 Task: Sort the pending tickets, order by Due date in ascending order.
Action: Mouse moved to (22, 336)
Screenshot: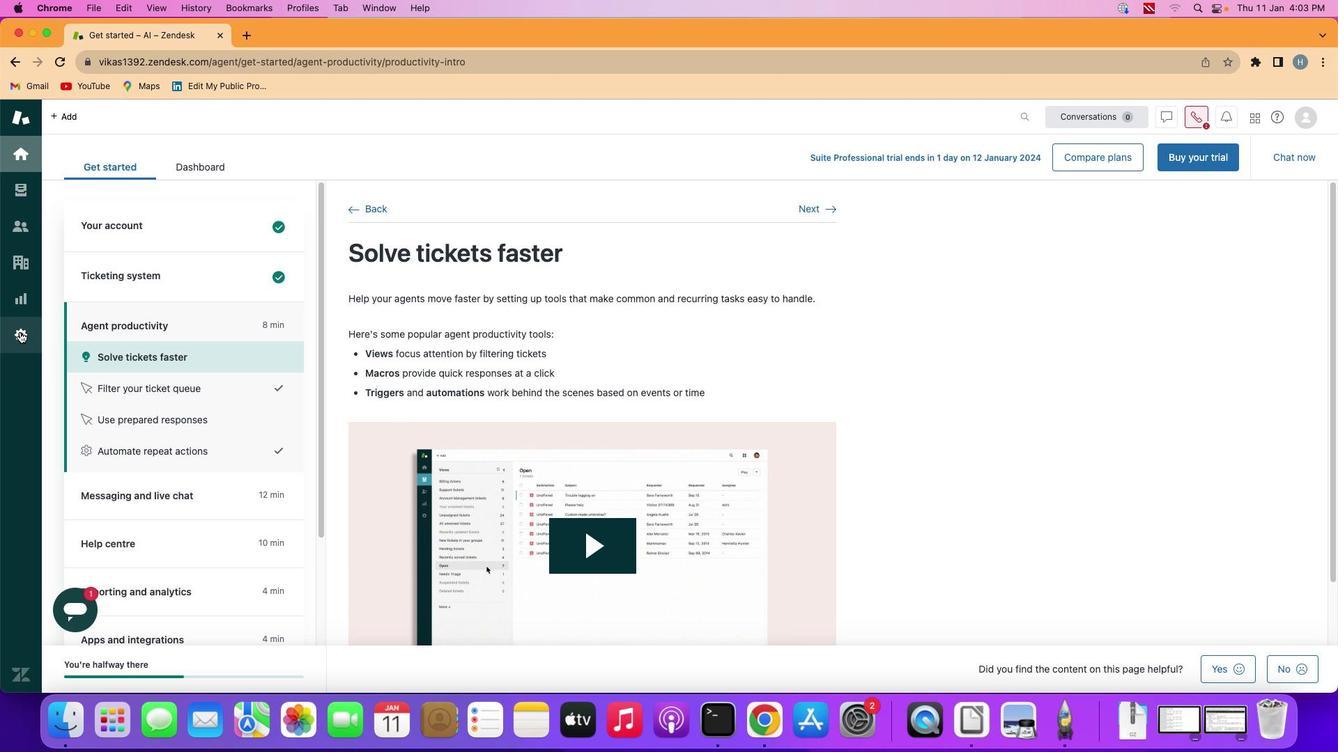 
Action: Mouse pressed left at (22, 336)
Screenshot: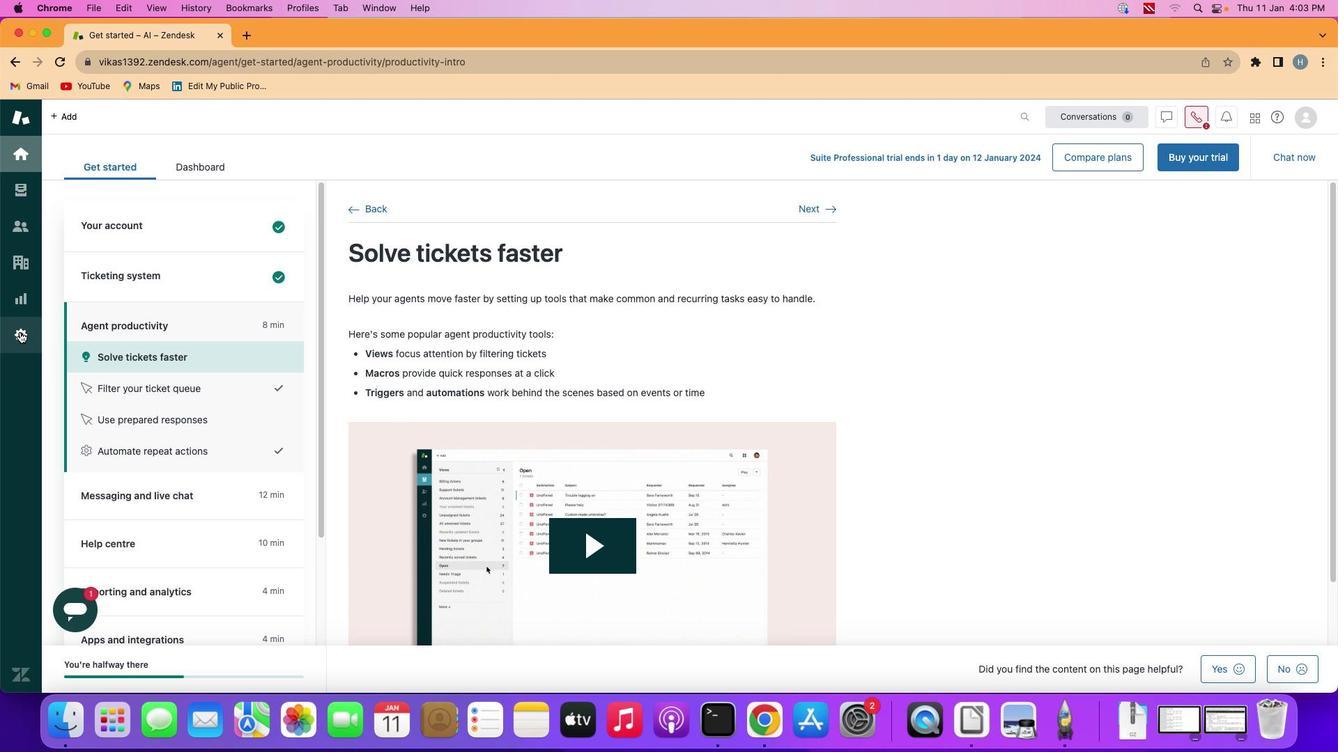 
Action: Mouse moved to (435, 477)
Screenshot: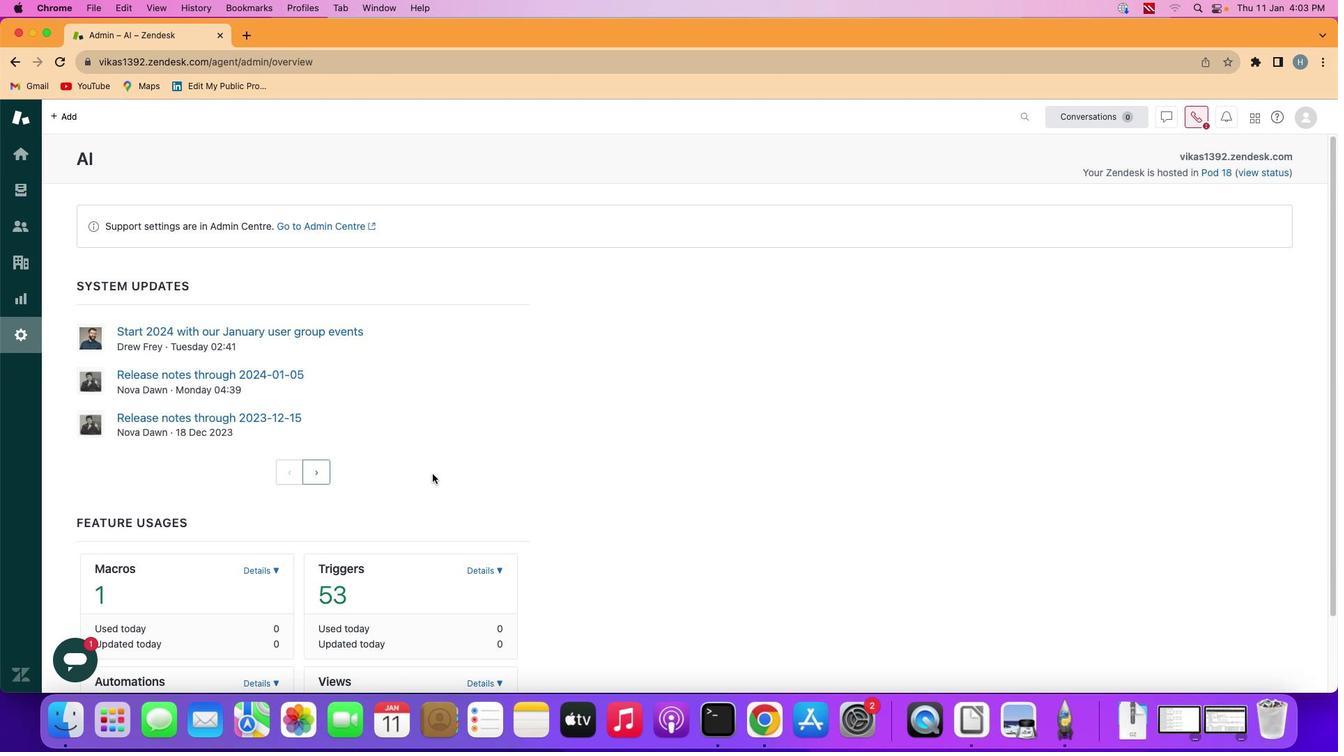 
Action: Mouse scrolled (435, 477) with delta (2, 2)
Screenshot: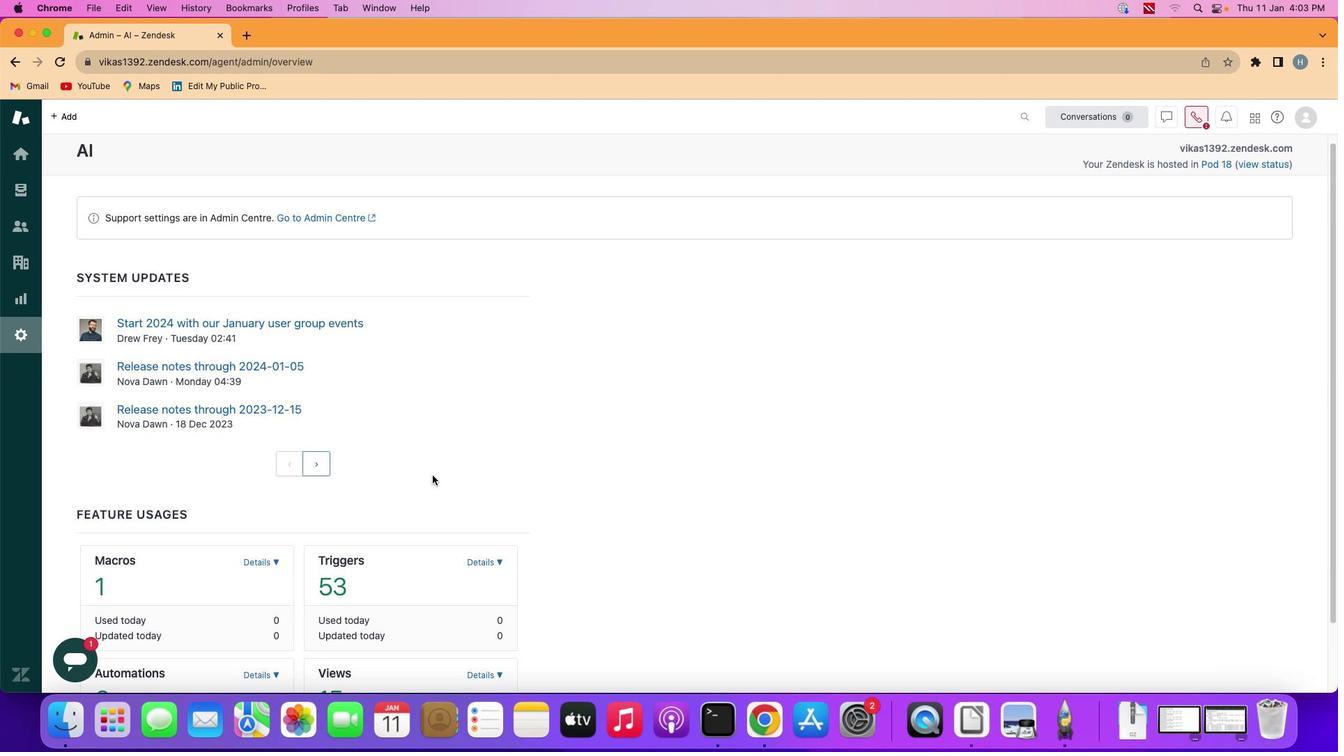 
Action: Mouse moved to (435, 478)
Screenshot: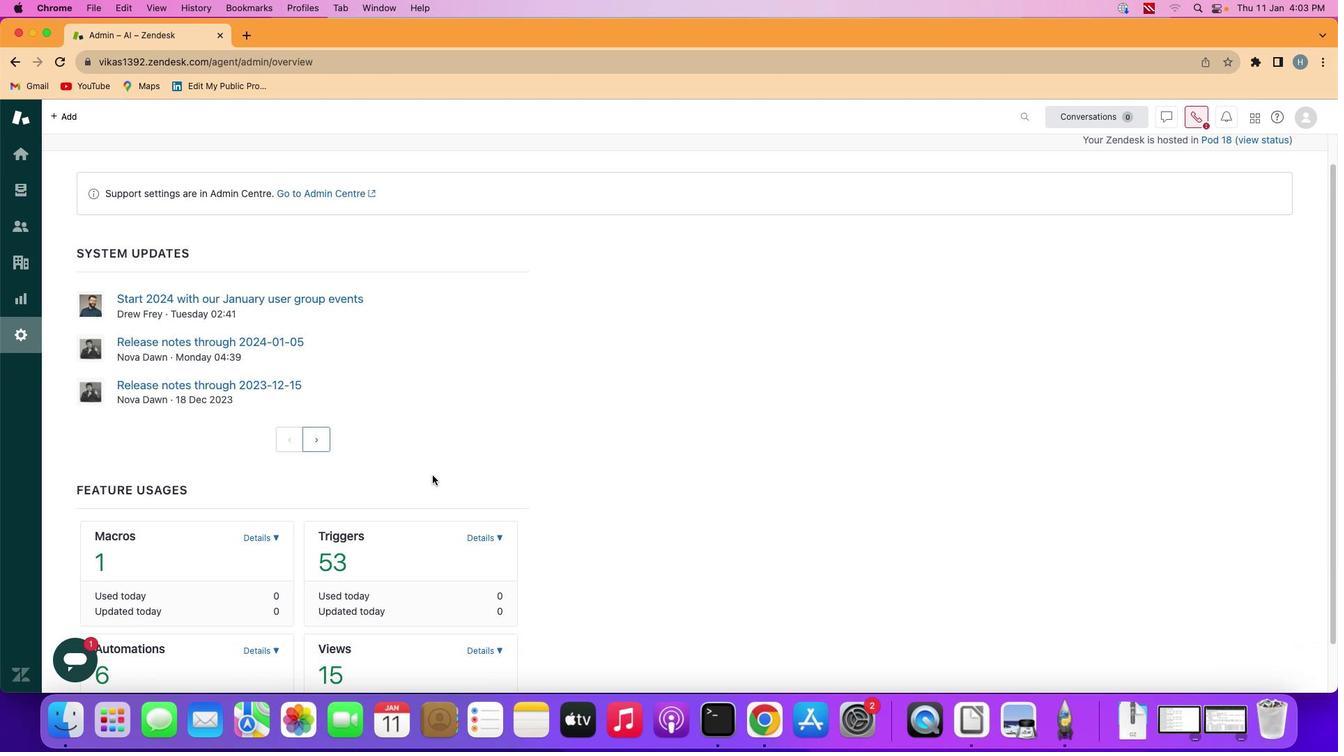 
Action: Mouse scrolled (435, 478) with delta (2, 2)
Screenshot: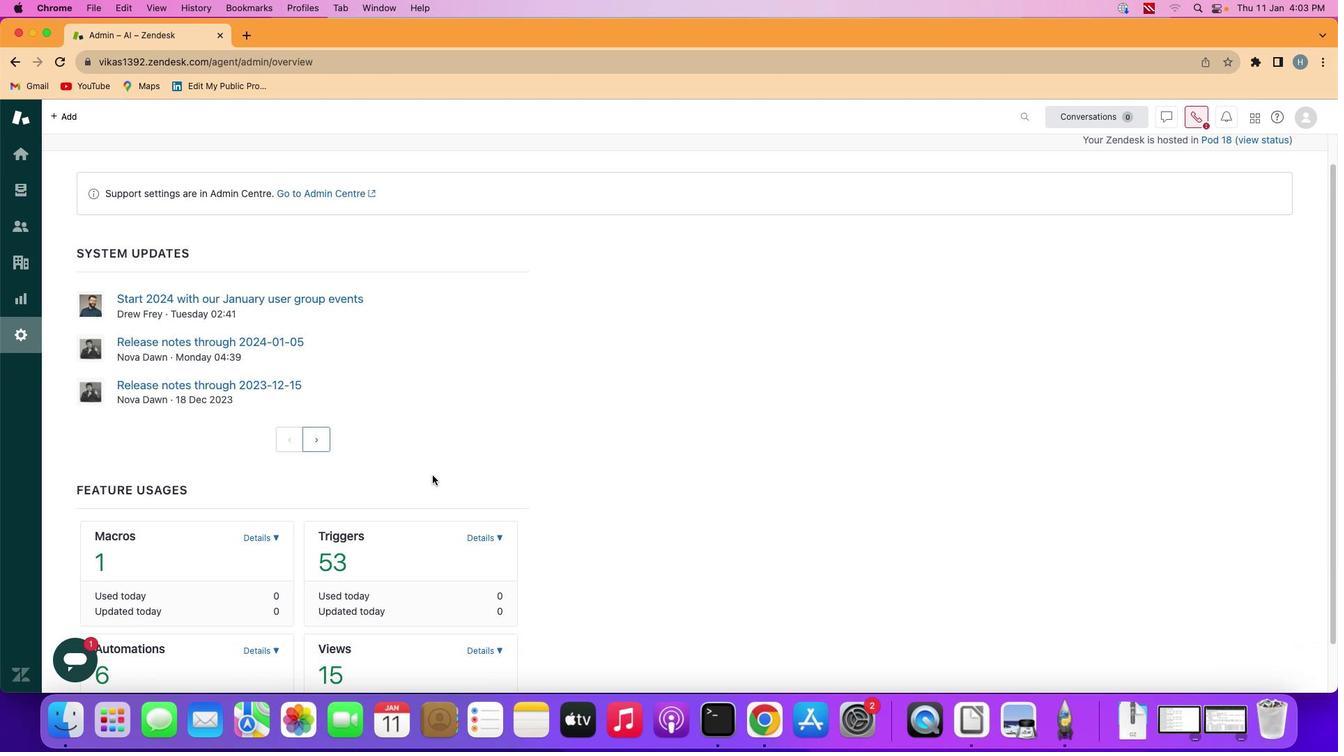 
Action: Mouse moved to (435, 478)
Screenshot: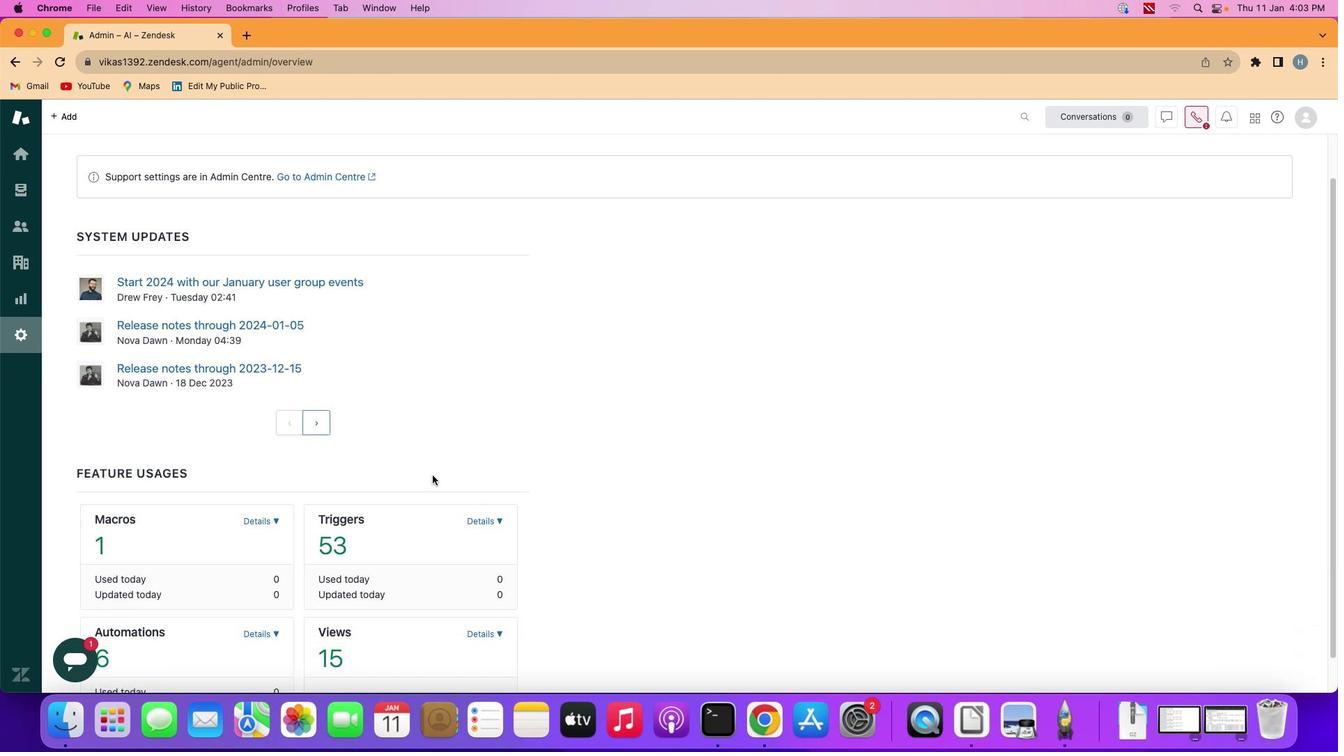 
Action: Mouse scrolled (435, 478) with delta (2, 2)
Screenshot: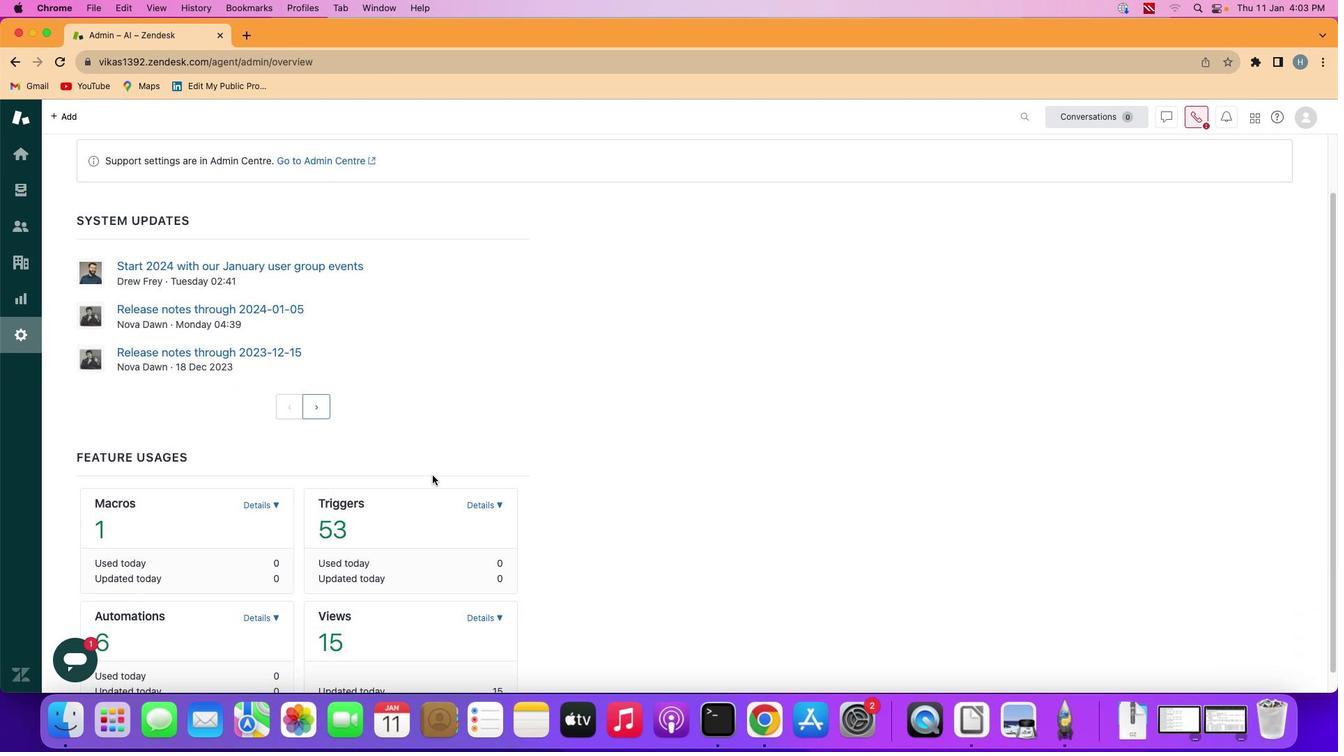 
Action: Mouse scrolled (435, 478) with delta (2, 0)
Screenshot: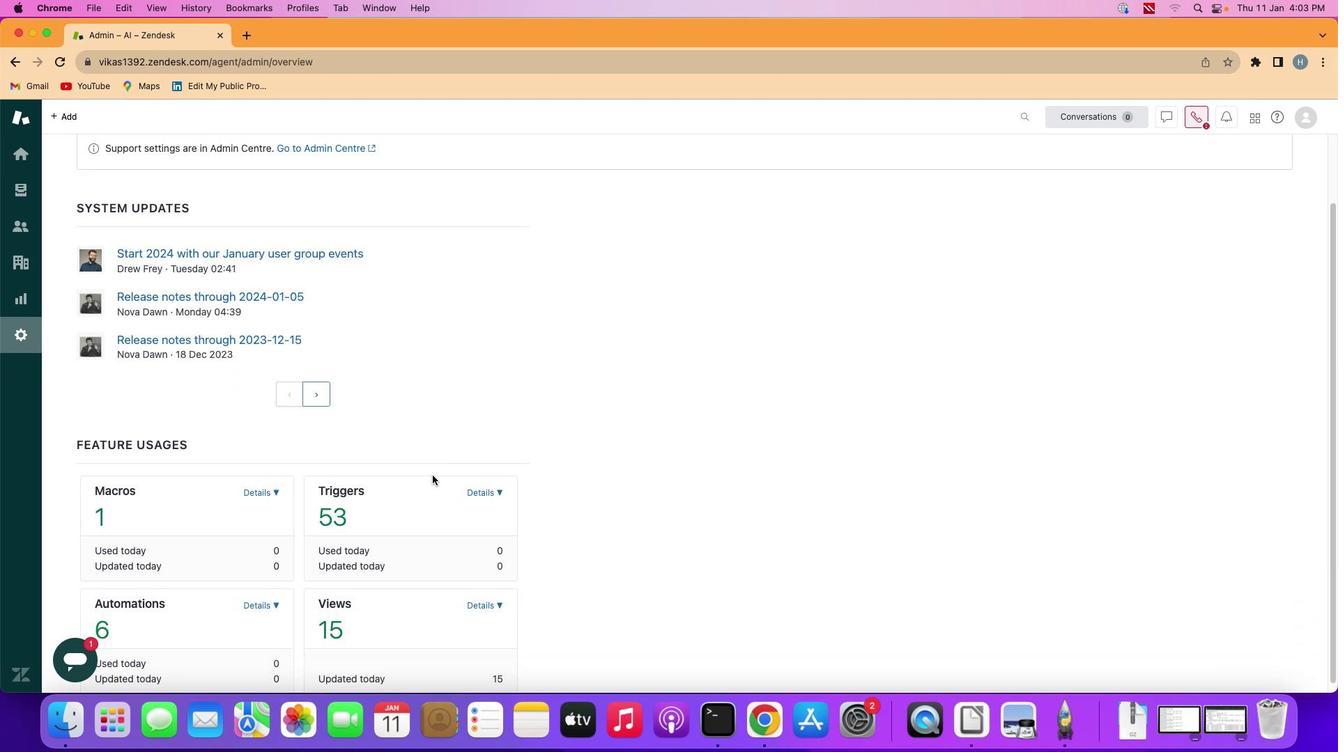 
Action: Mouse scrolled (435, 478) with delta (2, 0)
Screenshot: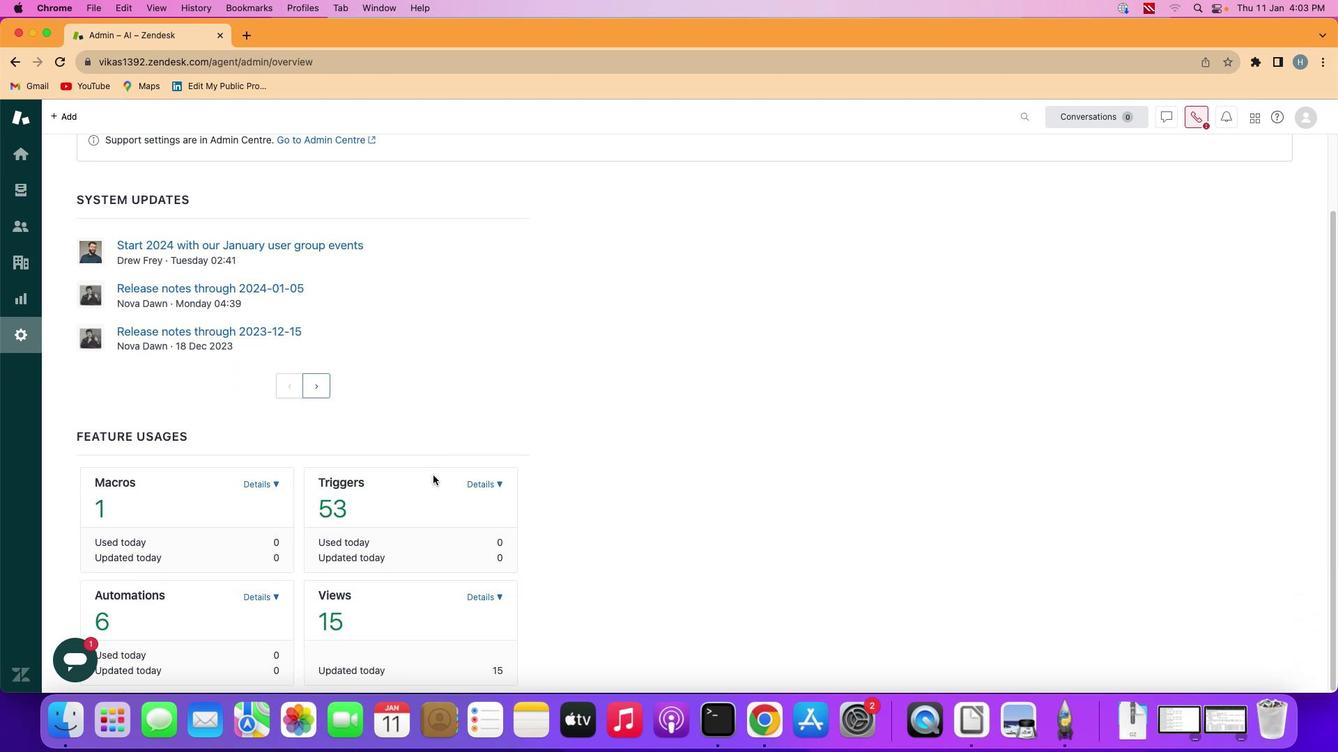 
Action: Mouse scrolled (435, 478) with delta (2, 0)
Screenshot: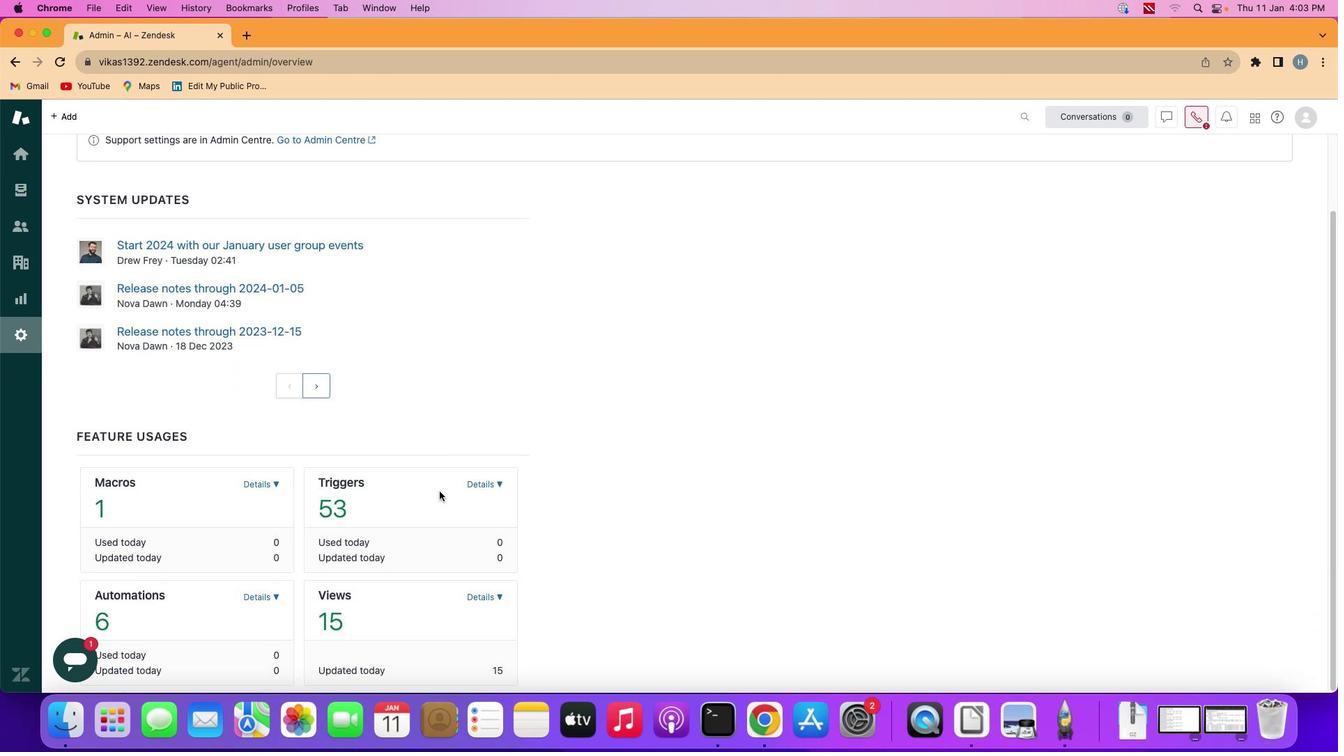 
Action: Mouse moved to (435, 478)
Screenshot: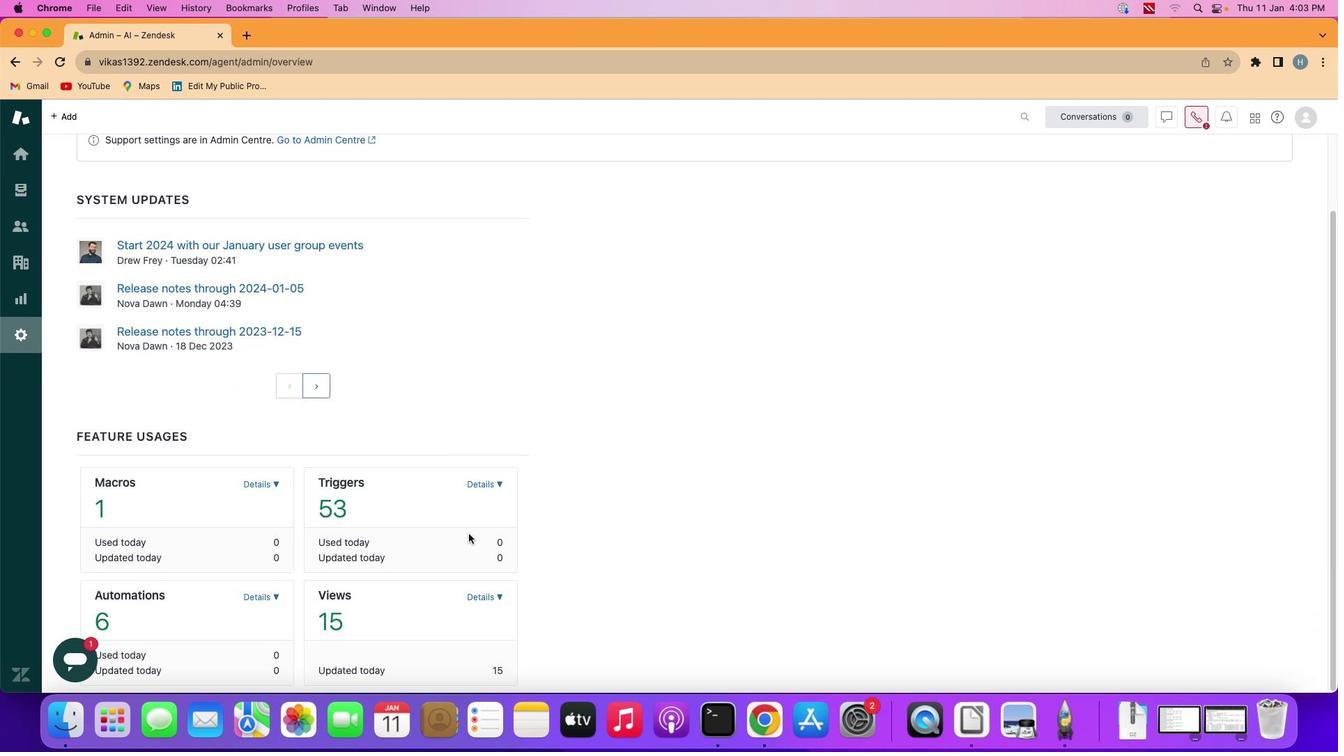 
Action: Mouse scrolled (435, 478) with delta (2, 0)
Screenshot: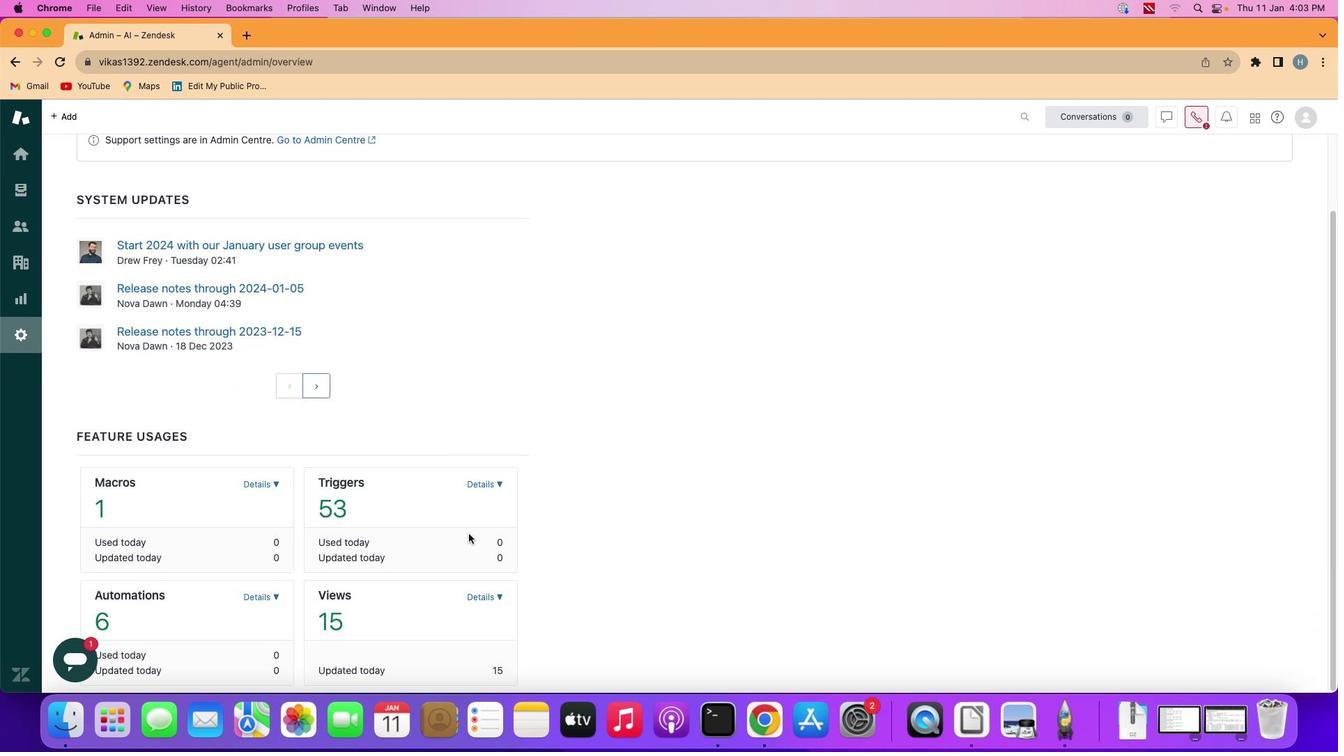 
Action: Mouse moved to (490, 596)
Screenshot: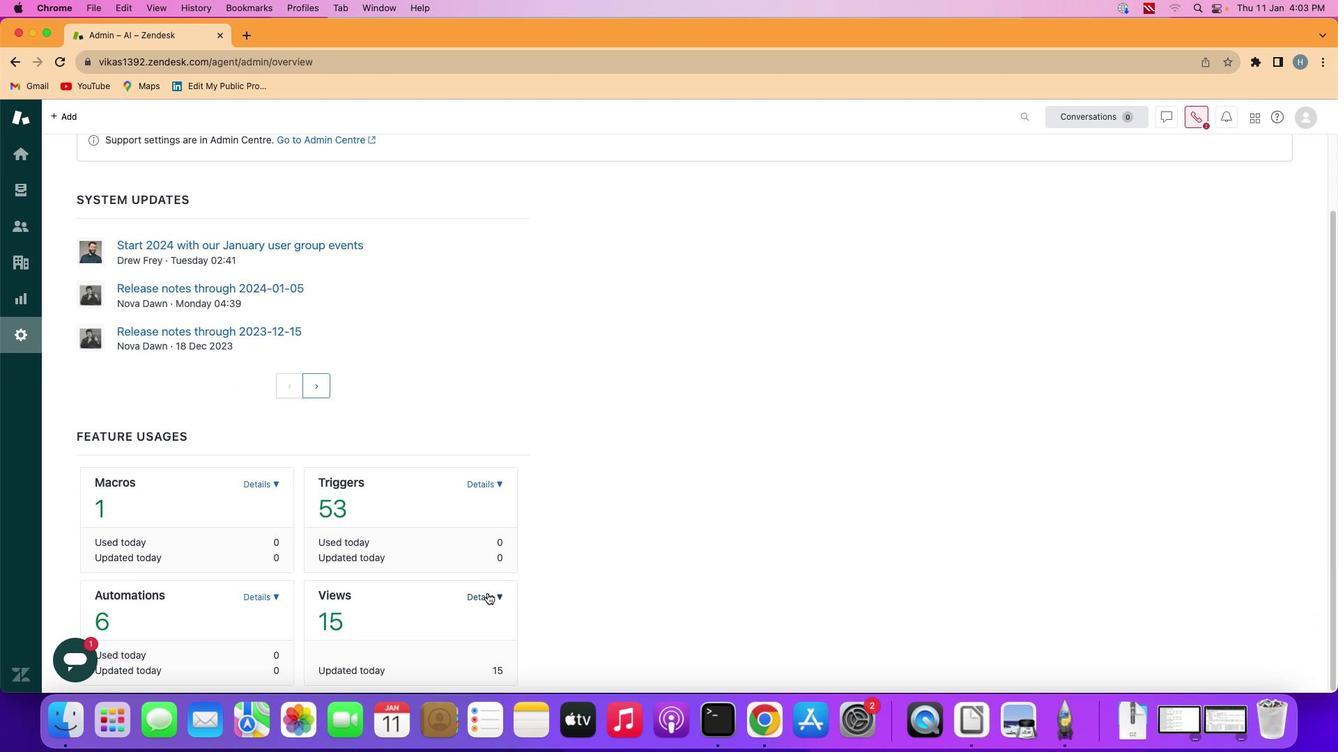 
Action: Mouse pressed left at (490, 596)
Screenshot: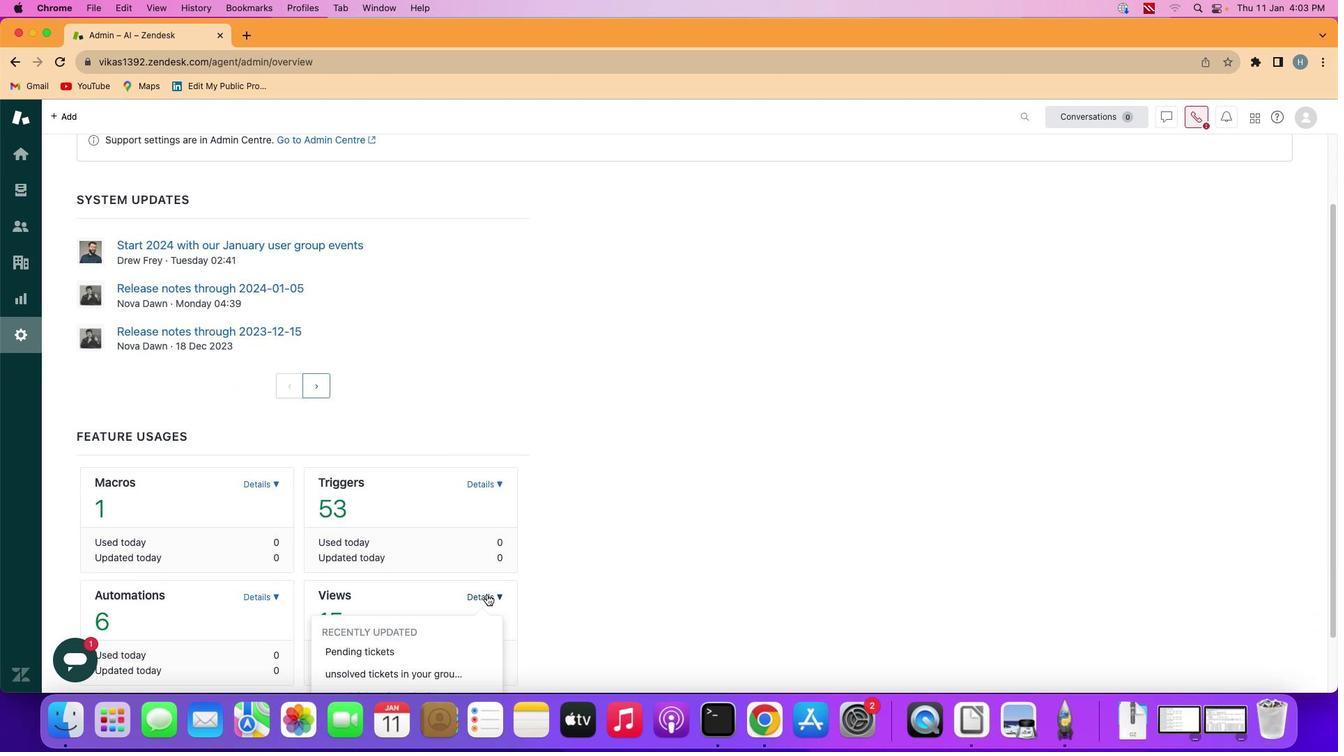 
Action: Mouse moved to (382, 655)
Screenshot: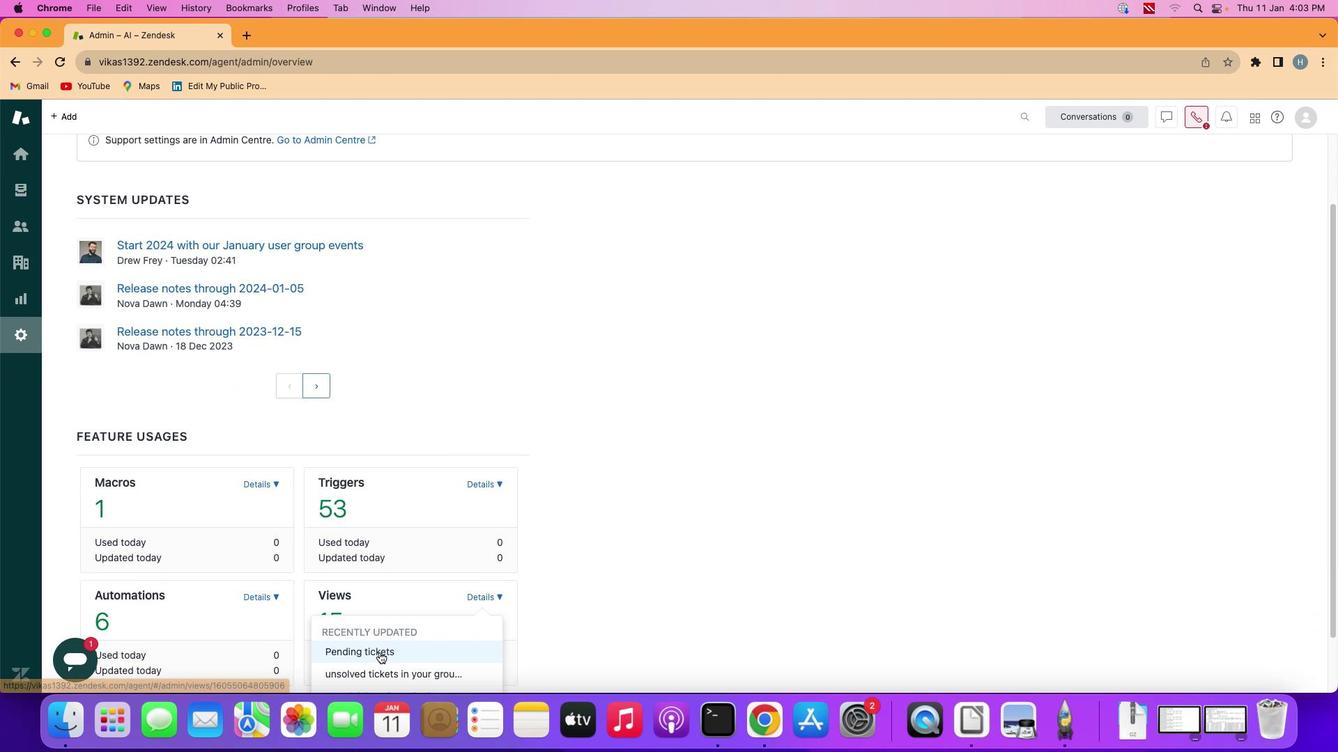 
Action: Mouse pressed left at (382, 655)
Screenshot: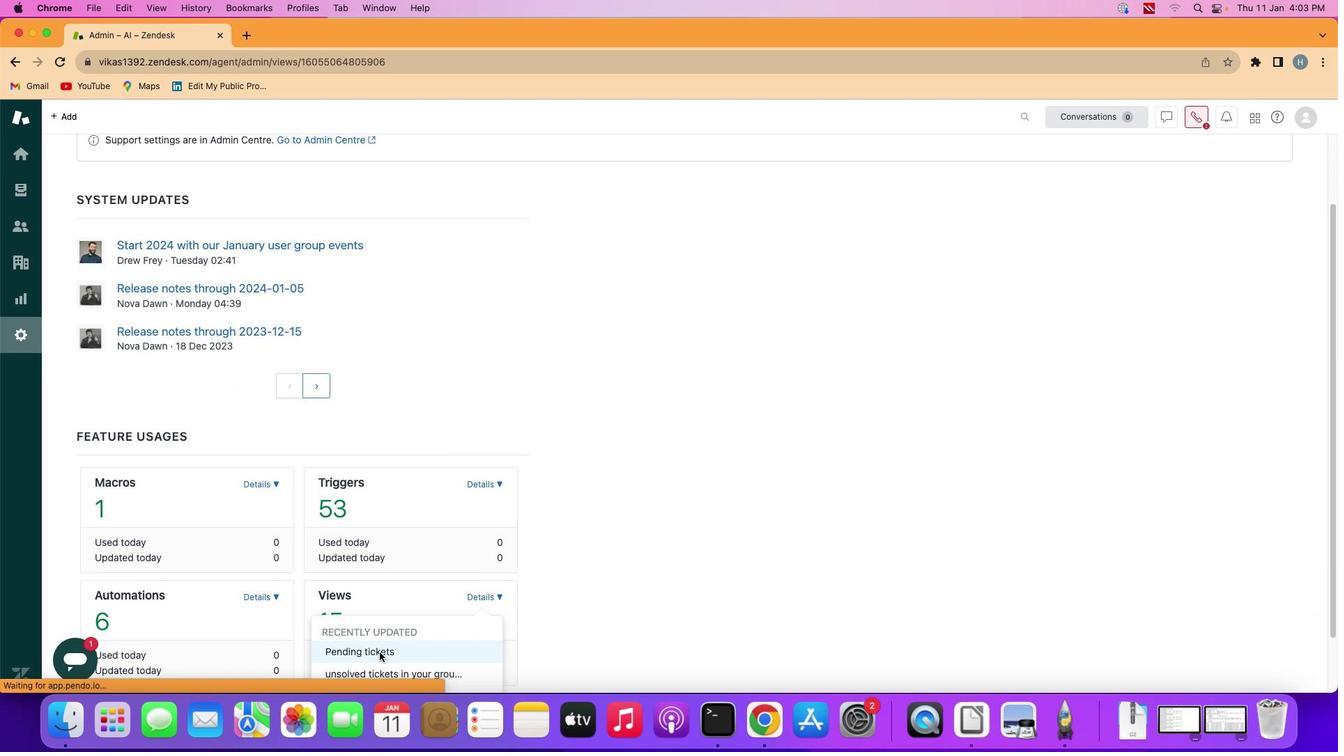 
Action: Mouse moved to (497, 557)
Screenshot: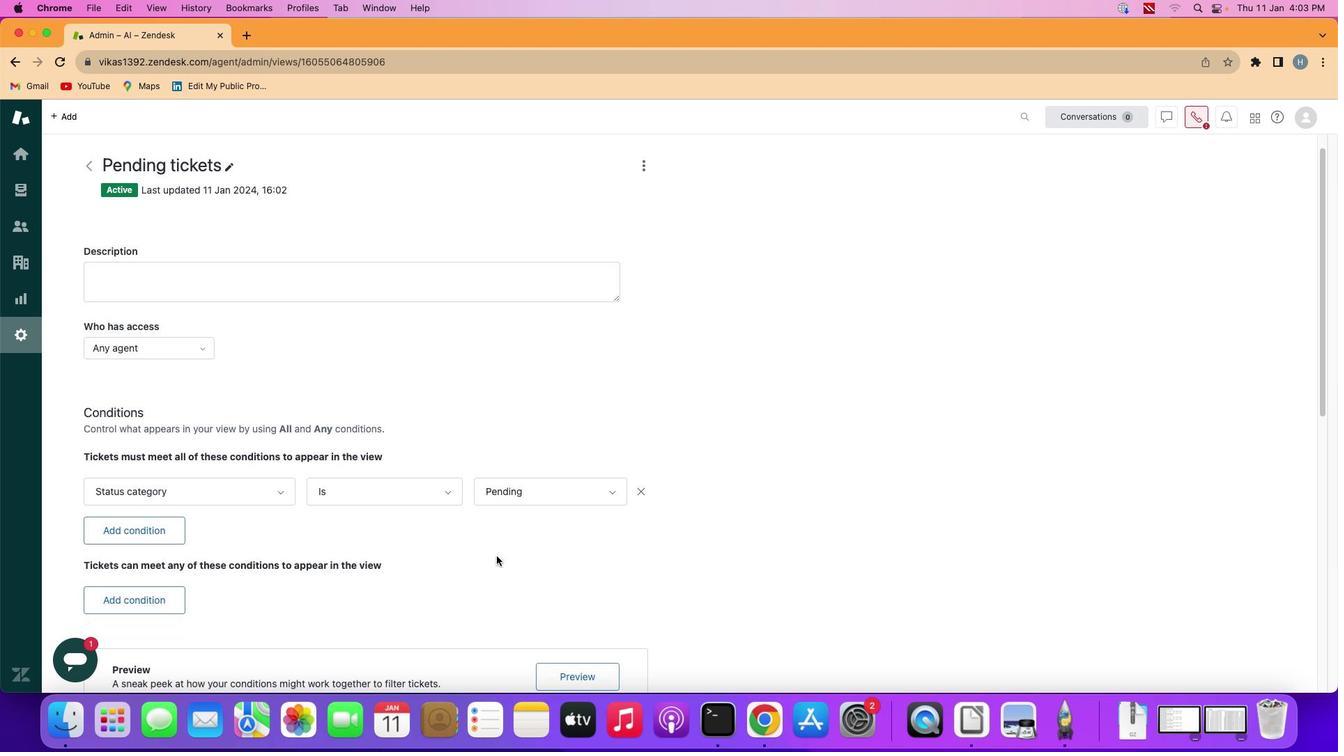 
Action: Mouse scrolled (497, 557) with delta (2, 2)
Screenshot: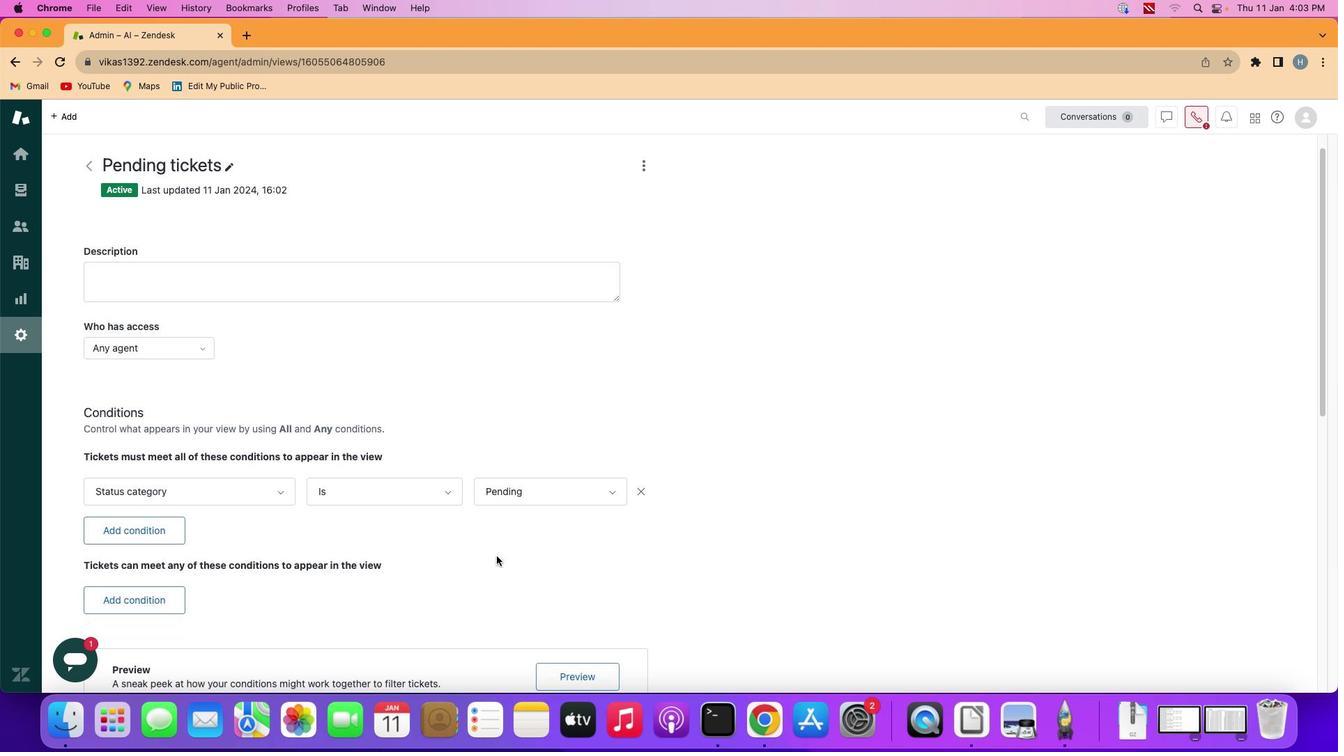
Action: Mouse moved to (497, 558)
Screenshot: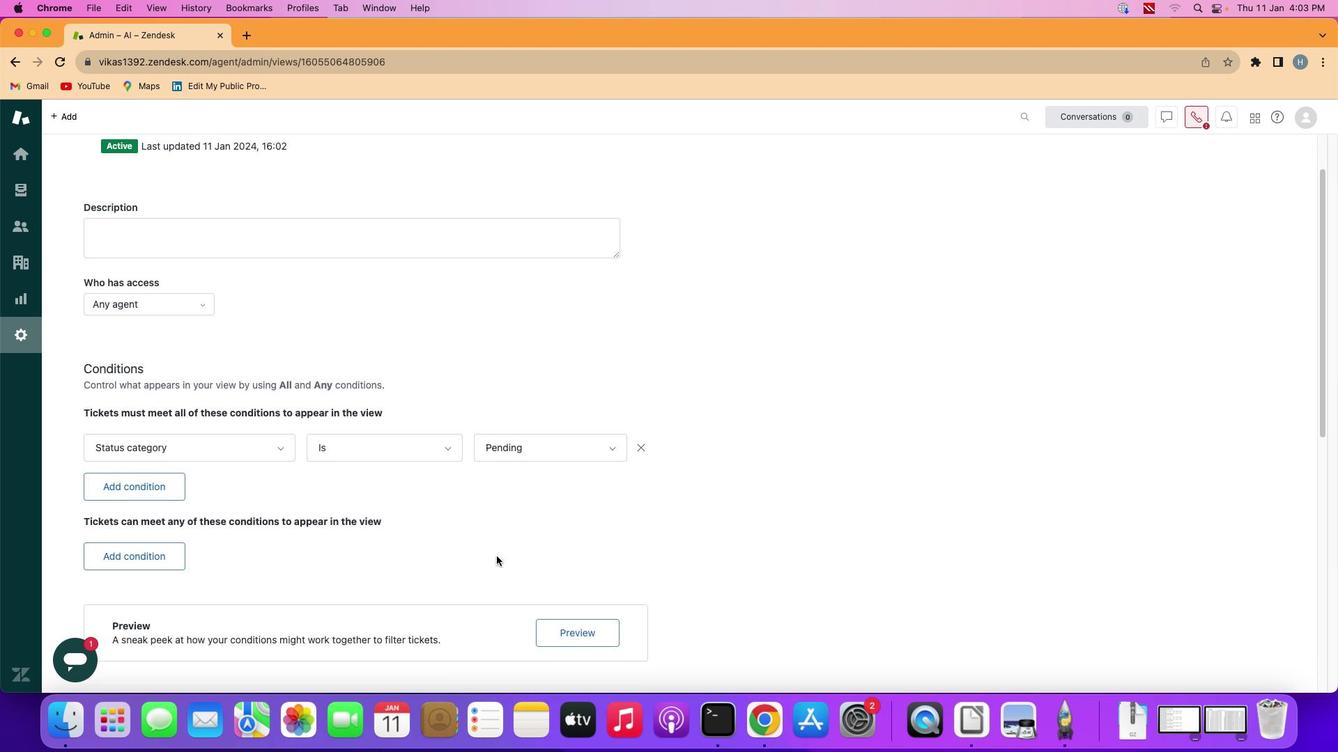 
Action: Mouse scrolled (497, 558) with delta (2, 2)
Screenshot: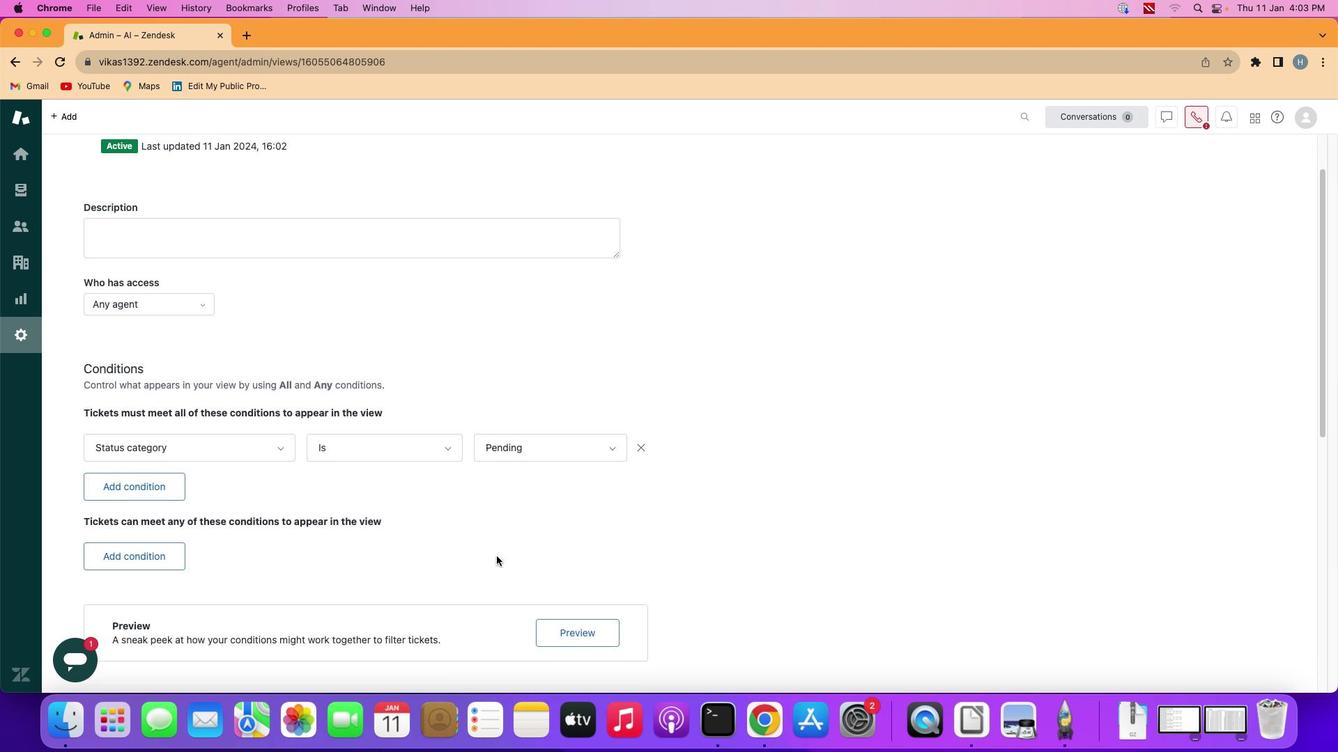 
Action: Mouse moved to (498, 559)
Screenshot: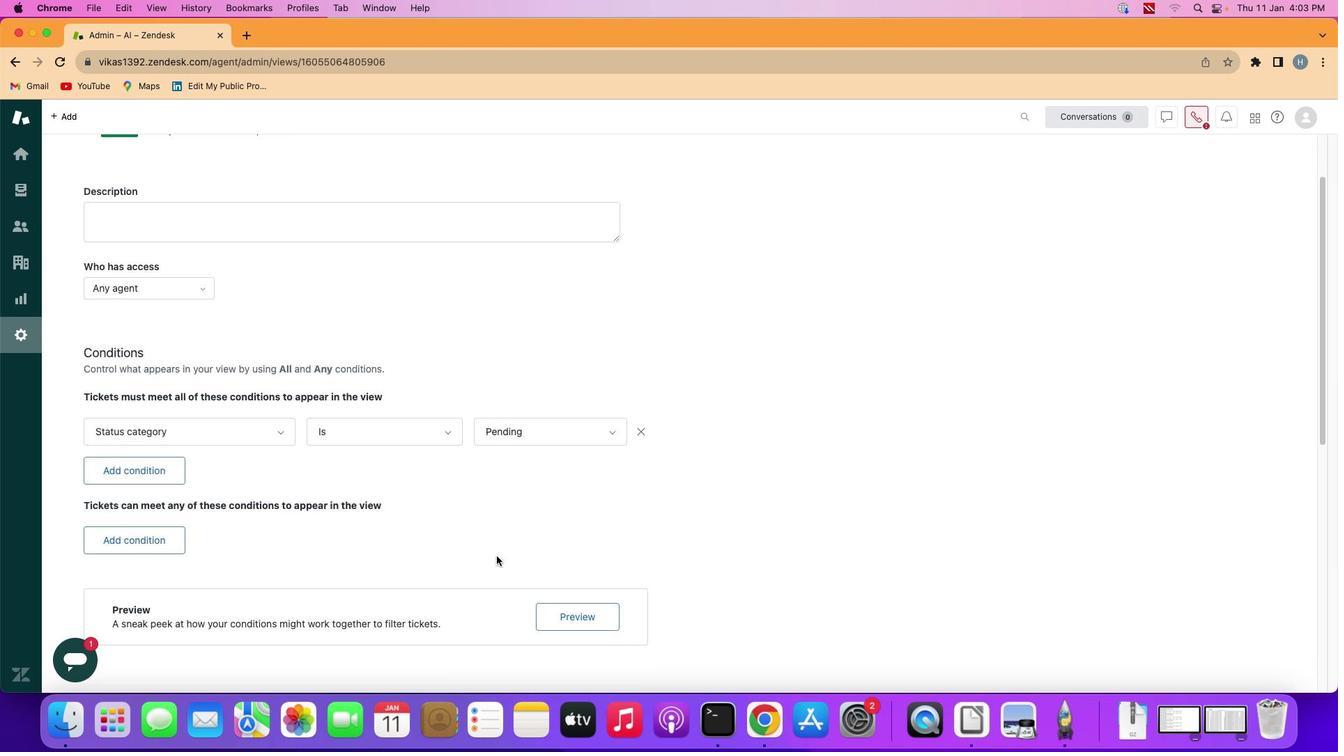 
Action: Mouse scrolled (498, 559) with delta (2, 1)
Screenshot: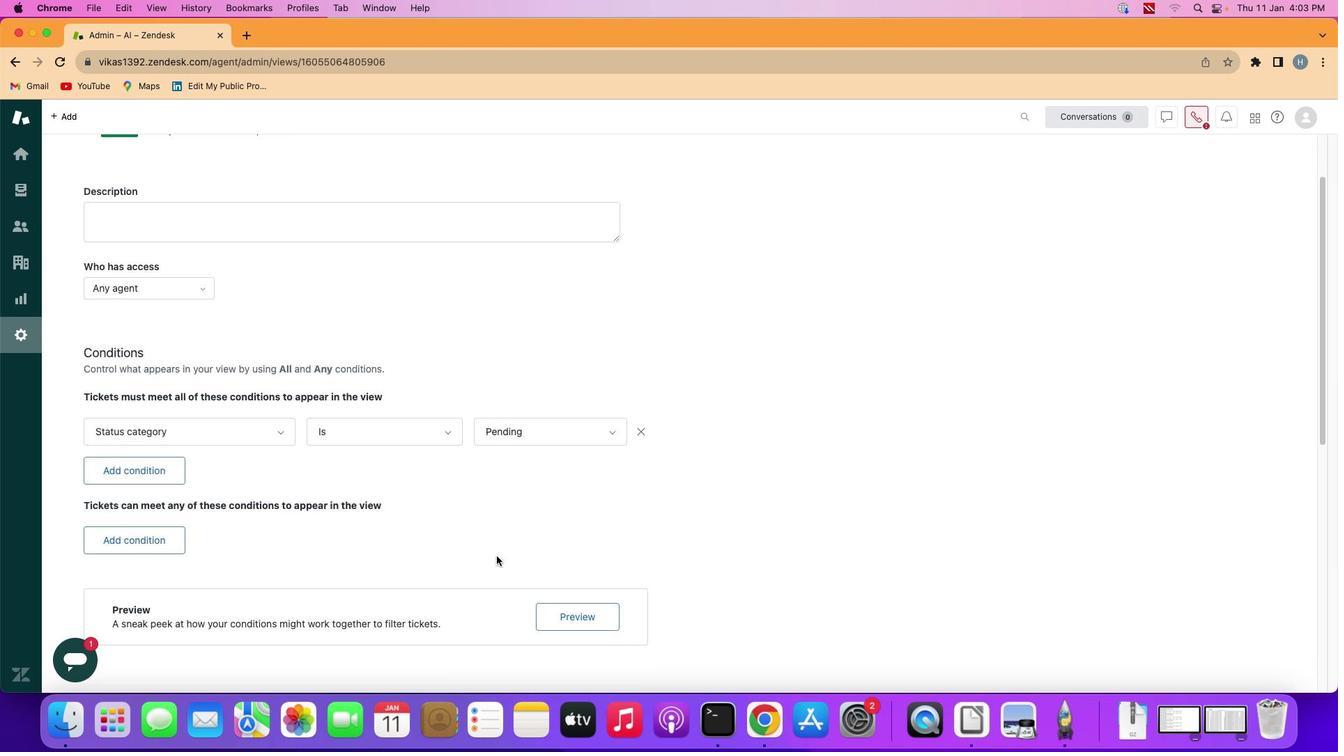 
Action: Mouse moved to (499, 559)
Screenshot: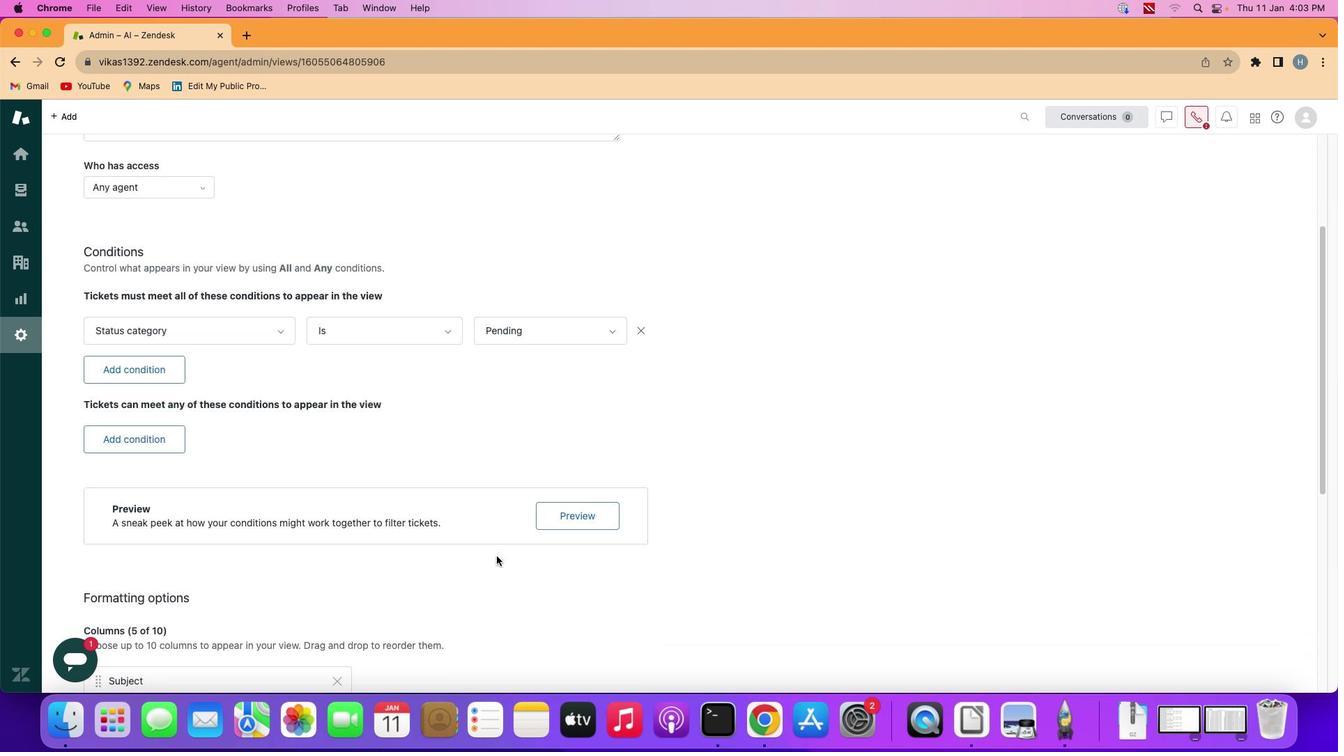 
Action: Mouse scrolled (499, 559) with delta (2, 1)
Screenshot: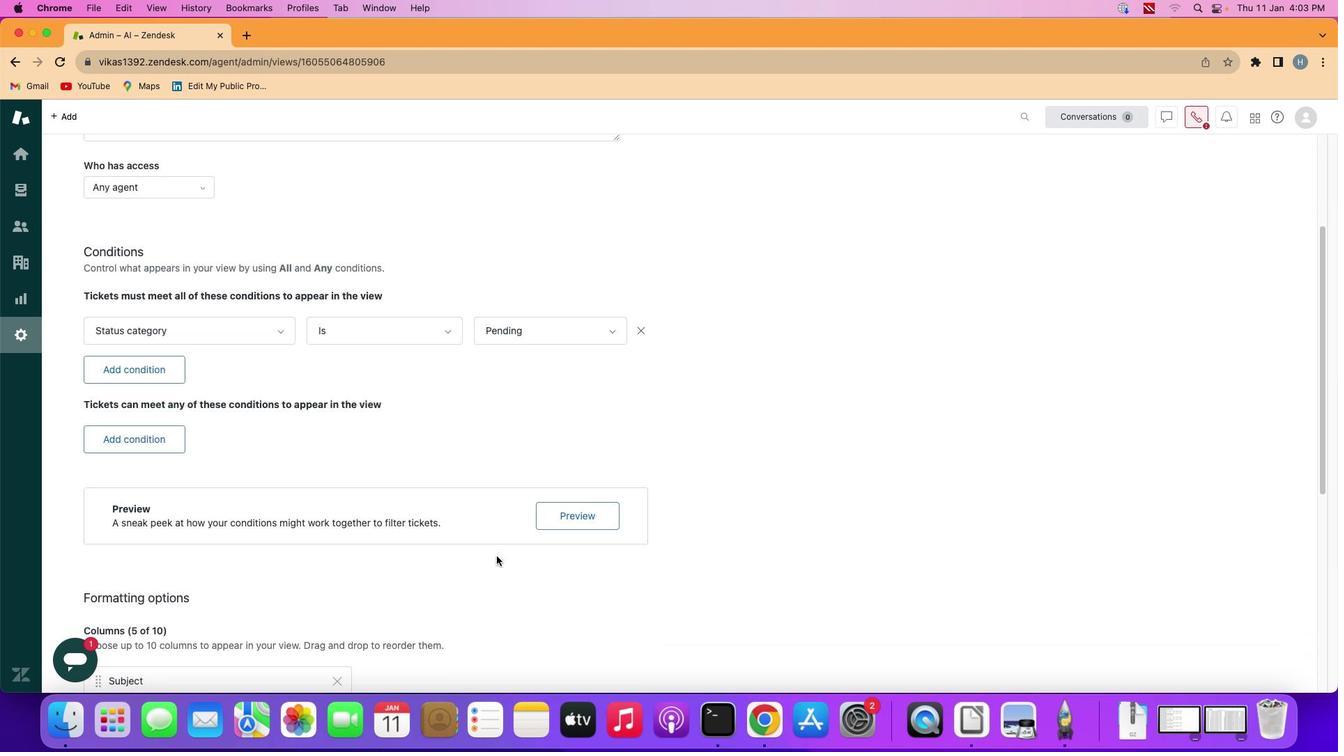 
Action: Mouse scrolled (499, 559) with delta (2, 0)
Screenshot: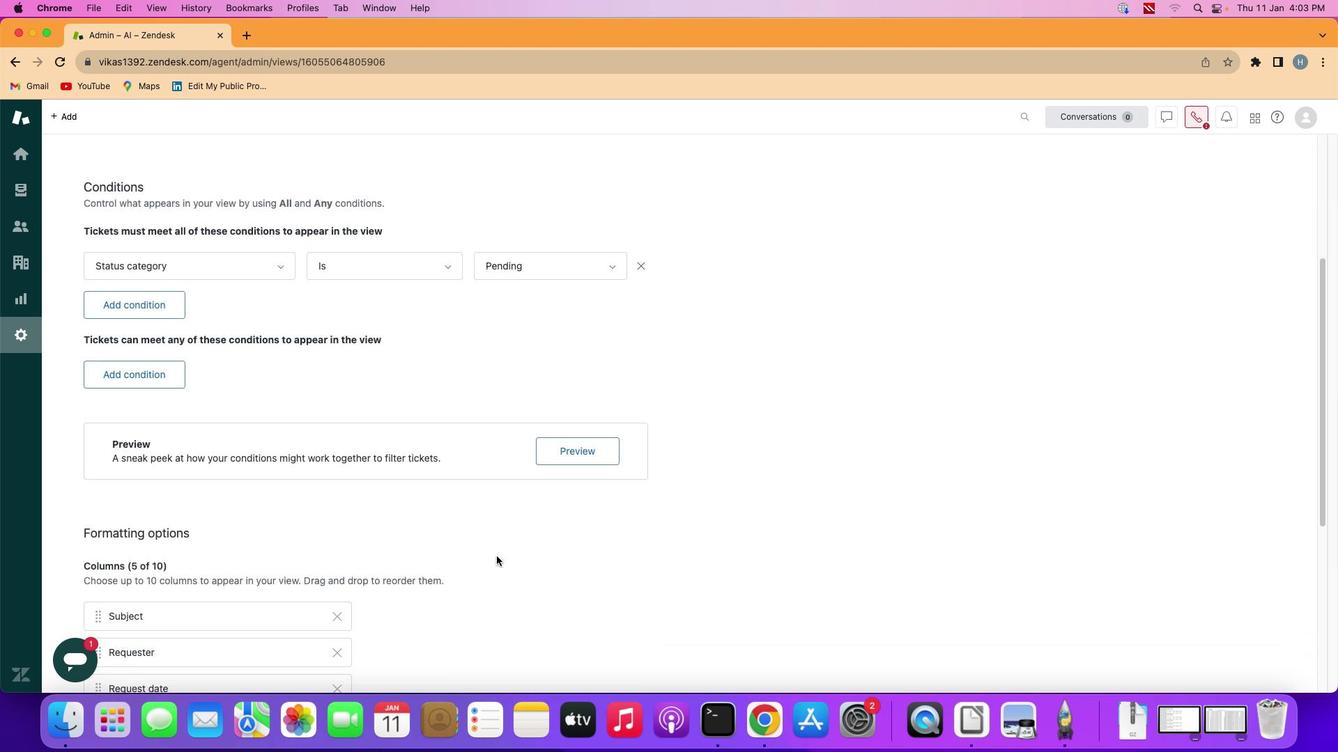 
Action: Mouse moved to (499, 559)
Screenshot: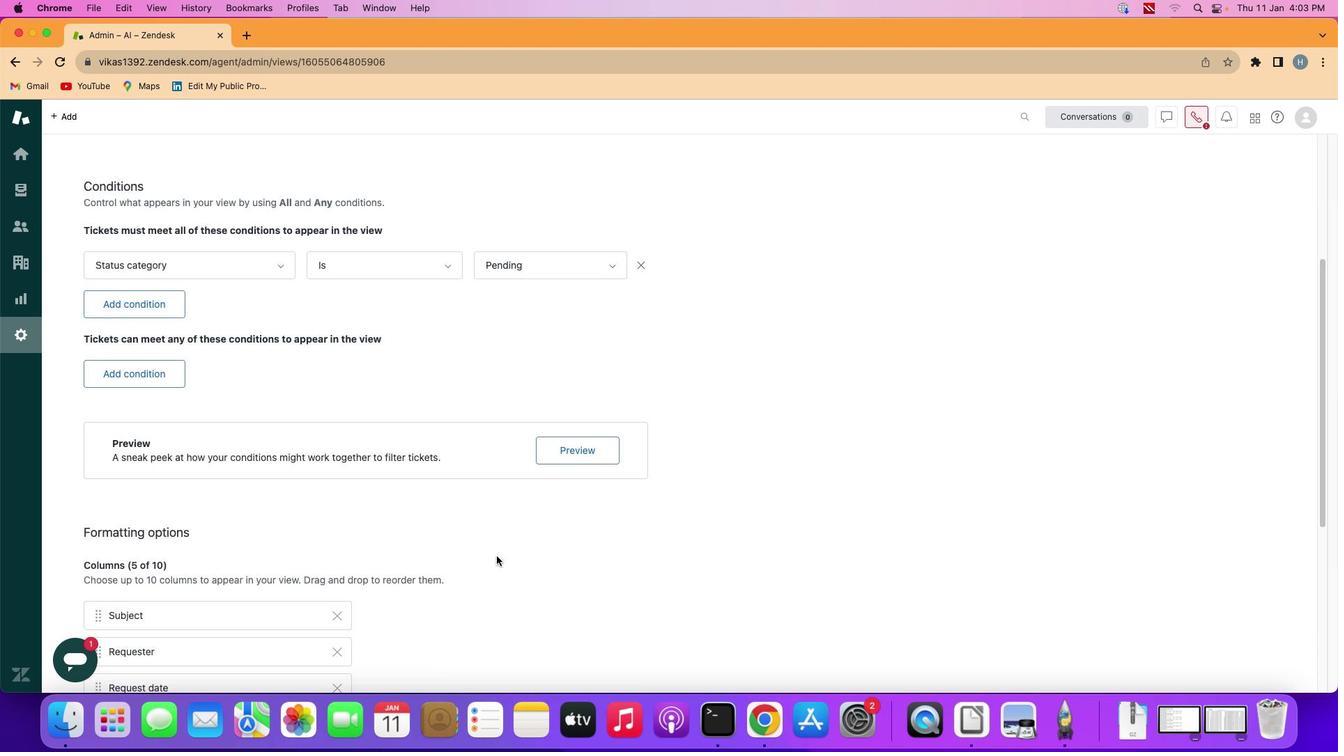 
Action: Mouse scrolled (499, 559) with delta (2, 2)
Screenshot: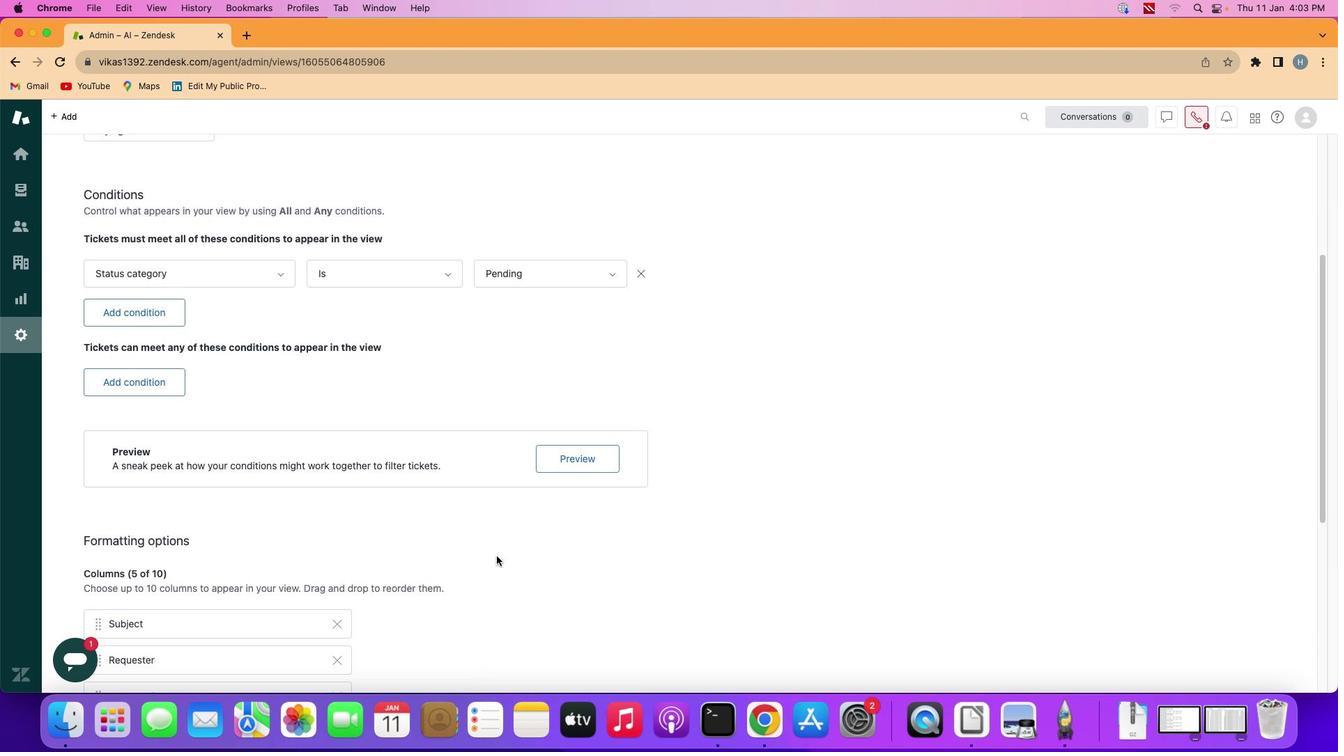 
Action: Mouse scrolled (499, 559) with delta (2, 4)
Screenshot: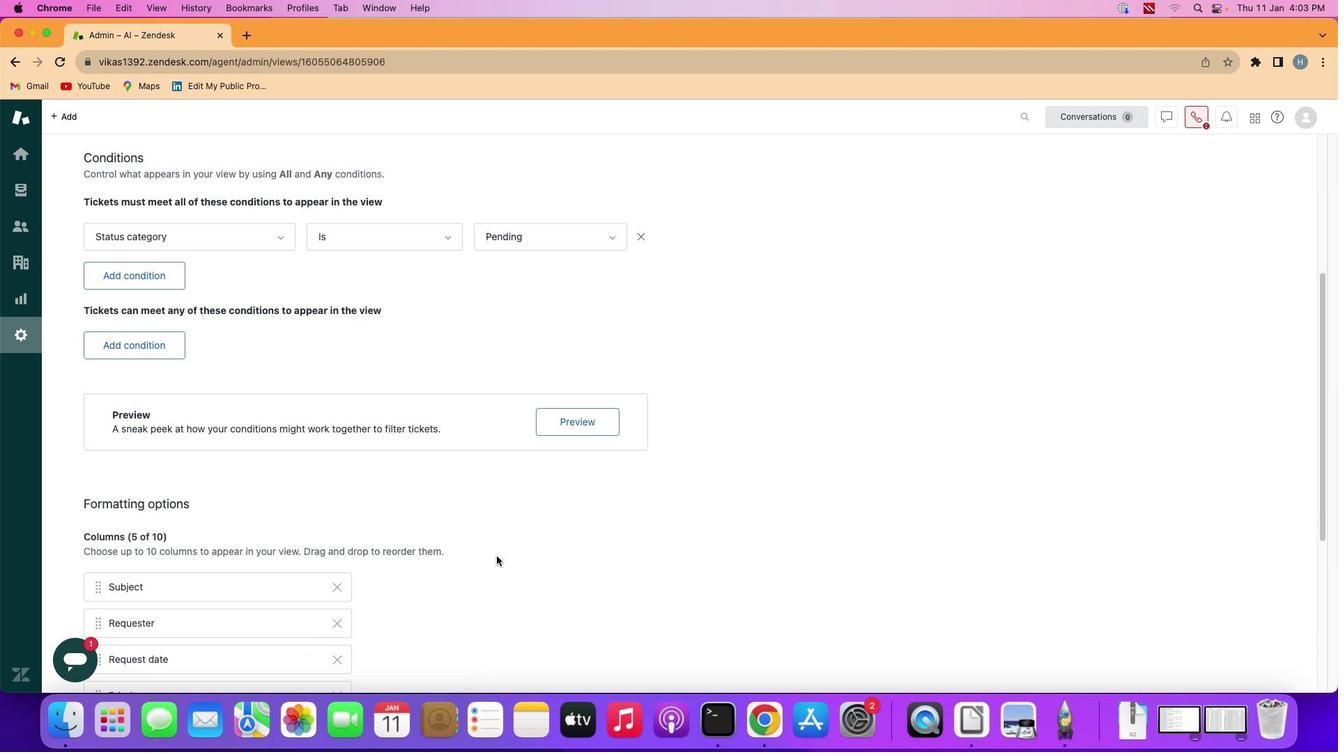 
Action: Mouse scrolled (499, 559) with delta (2, 1)
Screenshot: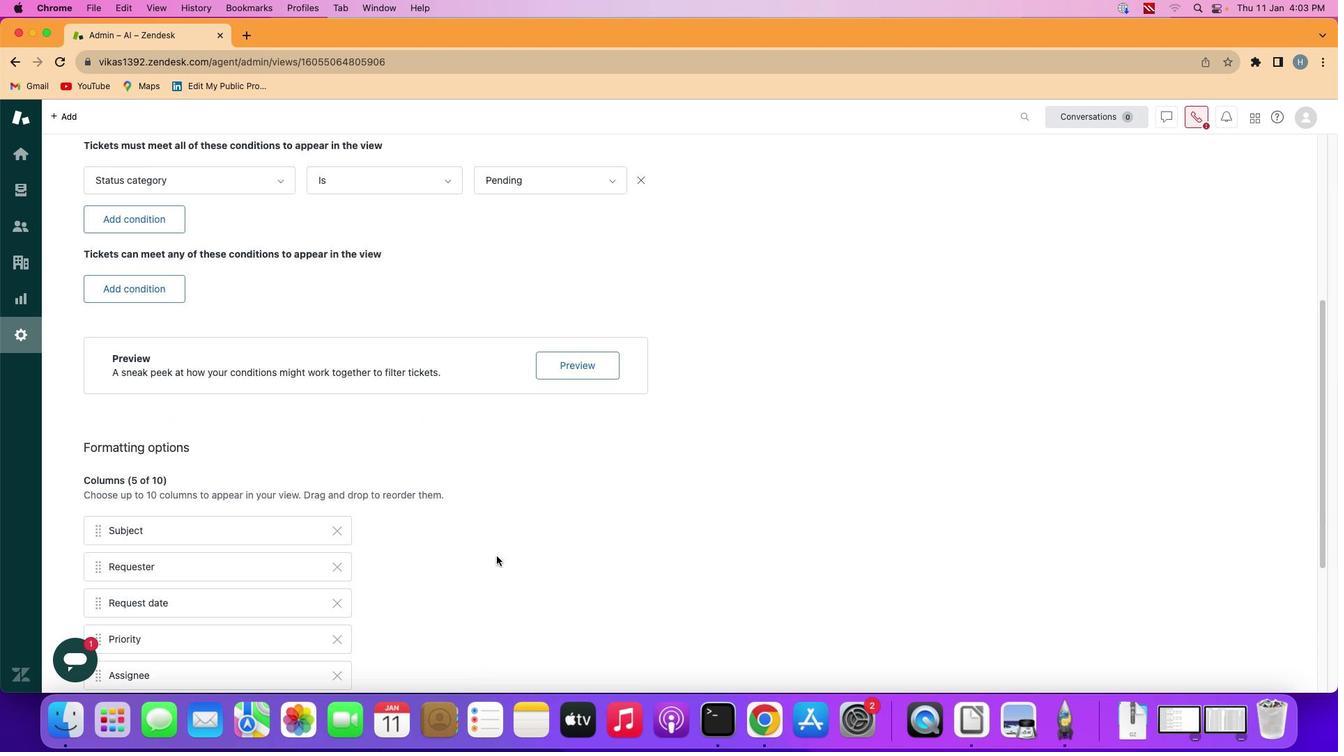 
Action: Mouse scrolled (499, 559) with delta (2, 1)
Screenshot: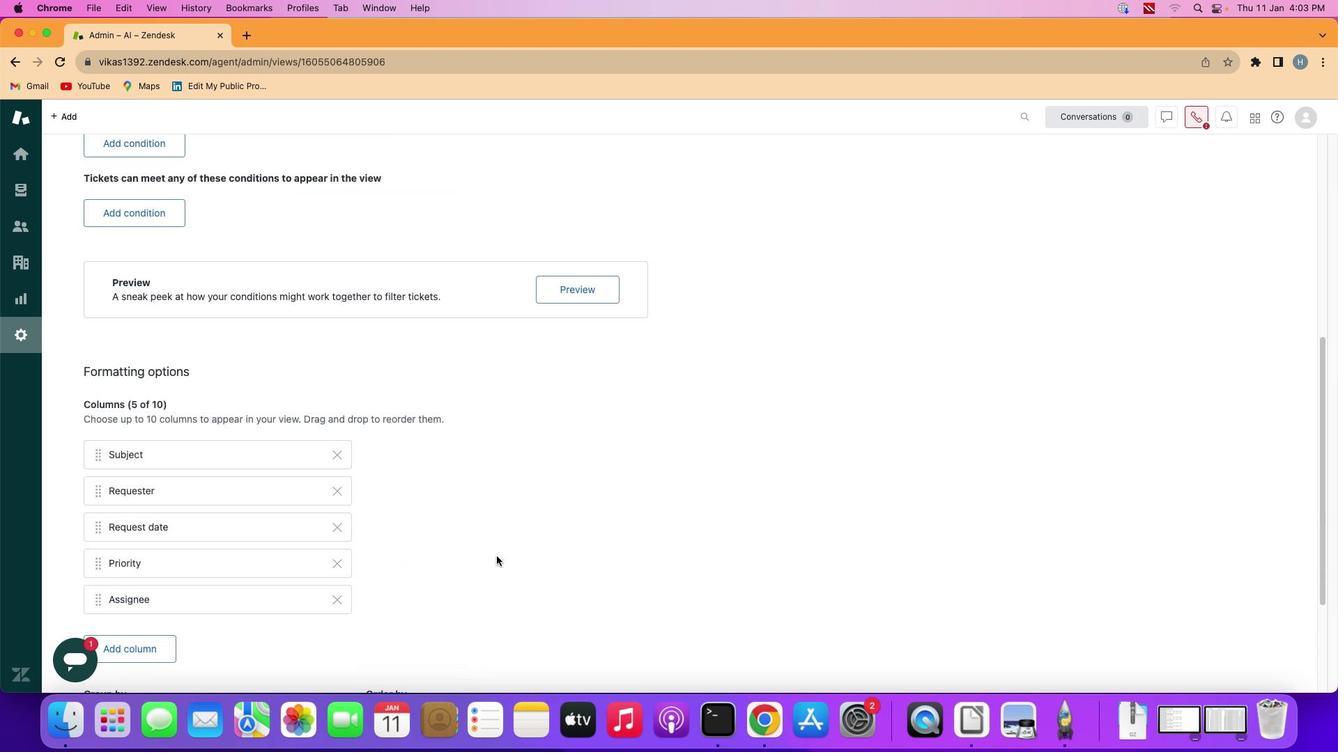 
Action: Mouse scrolled (499, 559) with delta (2, 0)
Screenshot: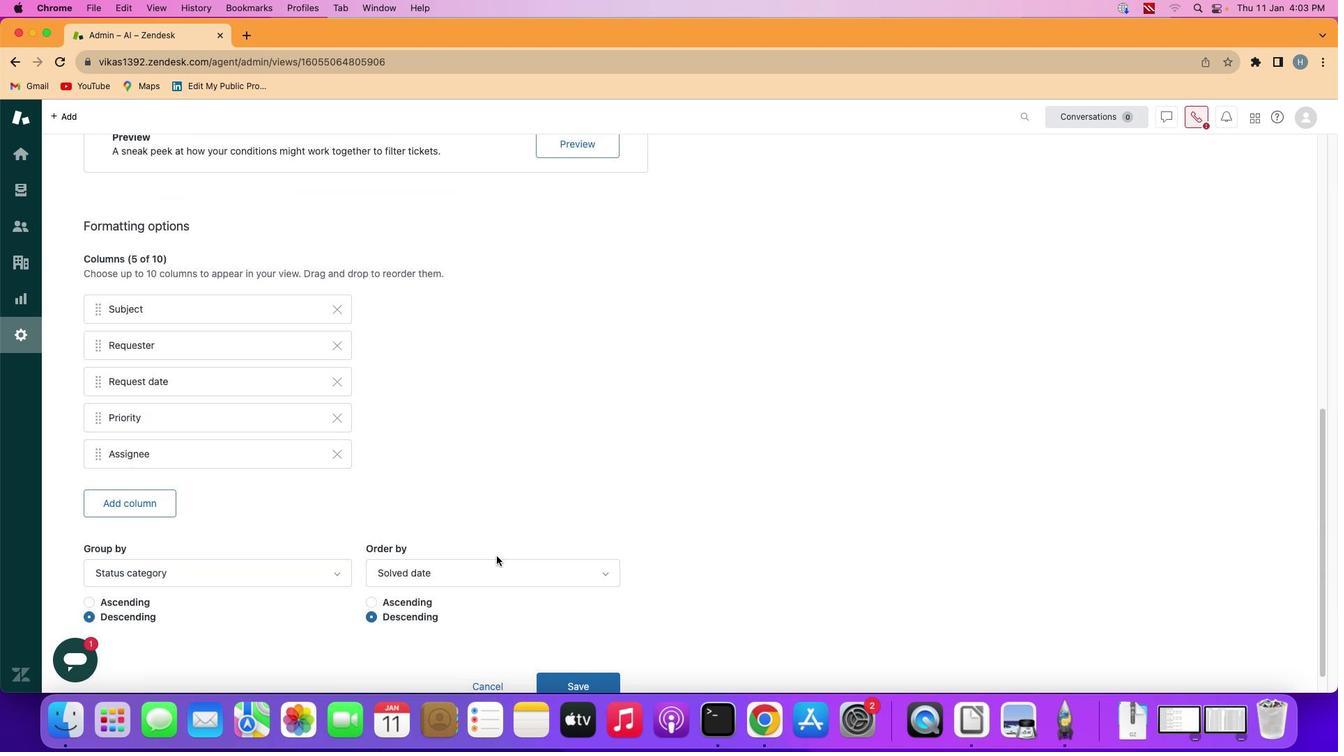 
Action: Mouse scrolled (499, 559) with delta (2, 0)
Screenshot: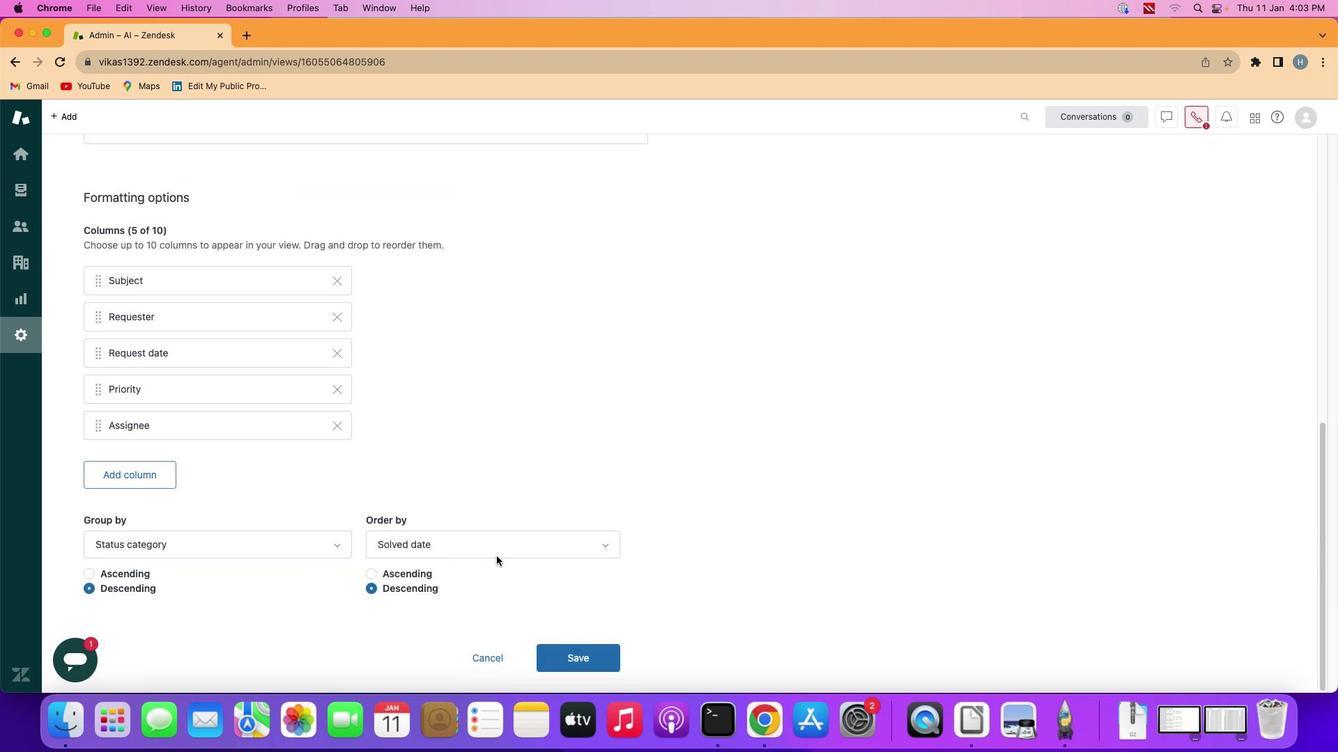
Action: Mouse moved to (499, 559)
Screenshot: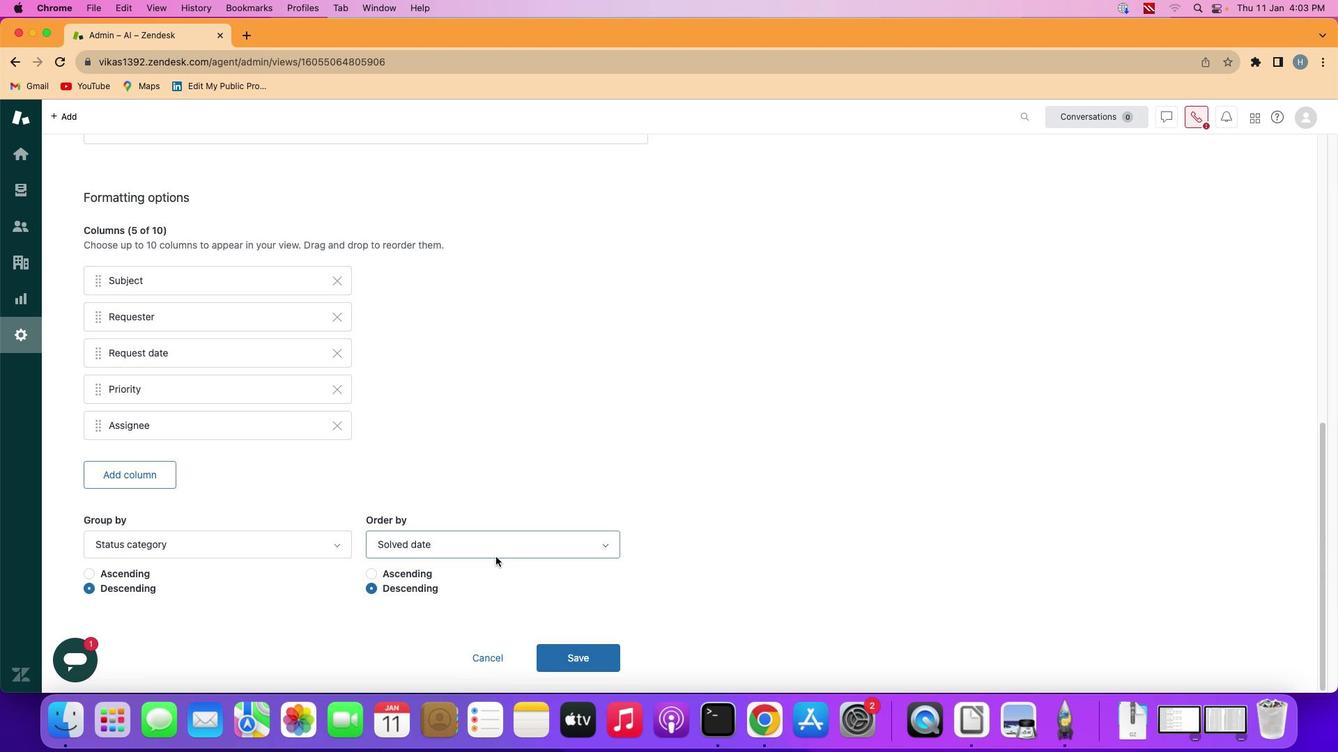 
Action: Mouse scrolled (499, 559) with delta (2, 2)
Screenshot: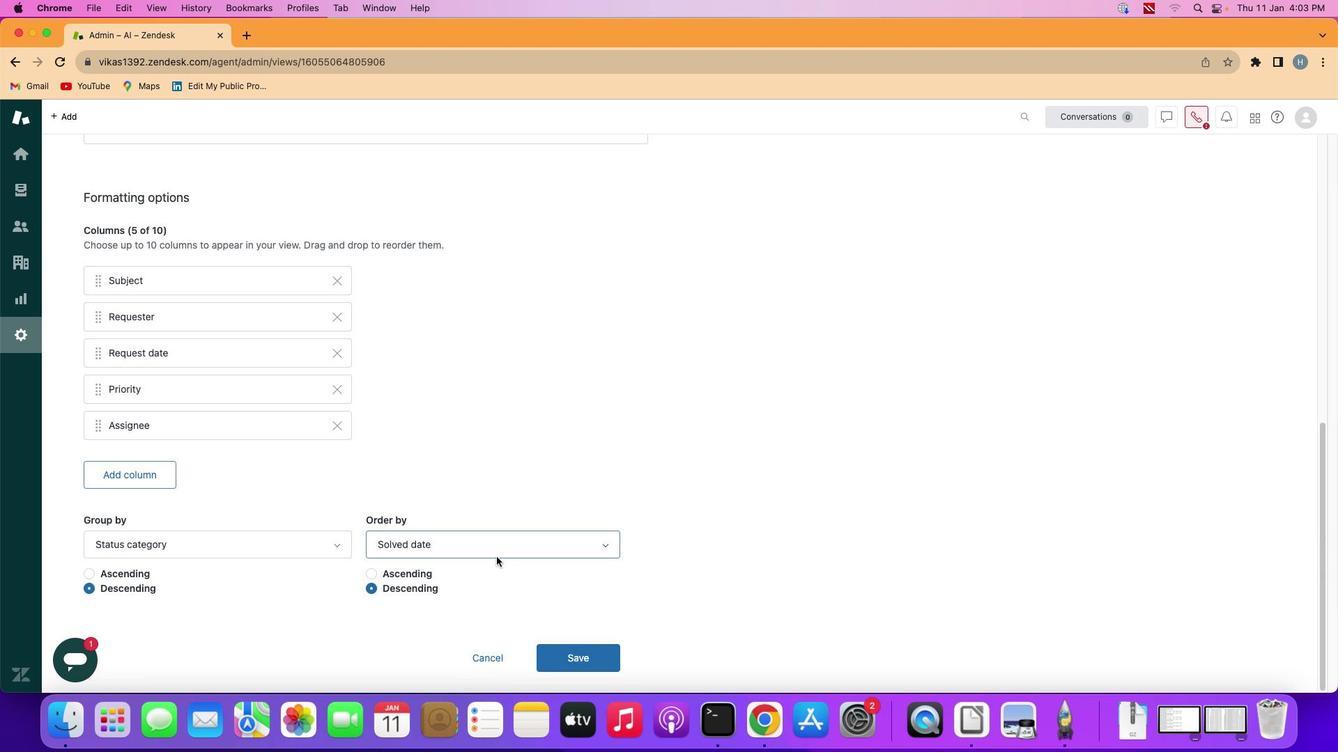 
Action: Mouse scrolled (499, 559) with delta (2, 2)
Screenshot: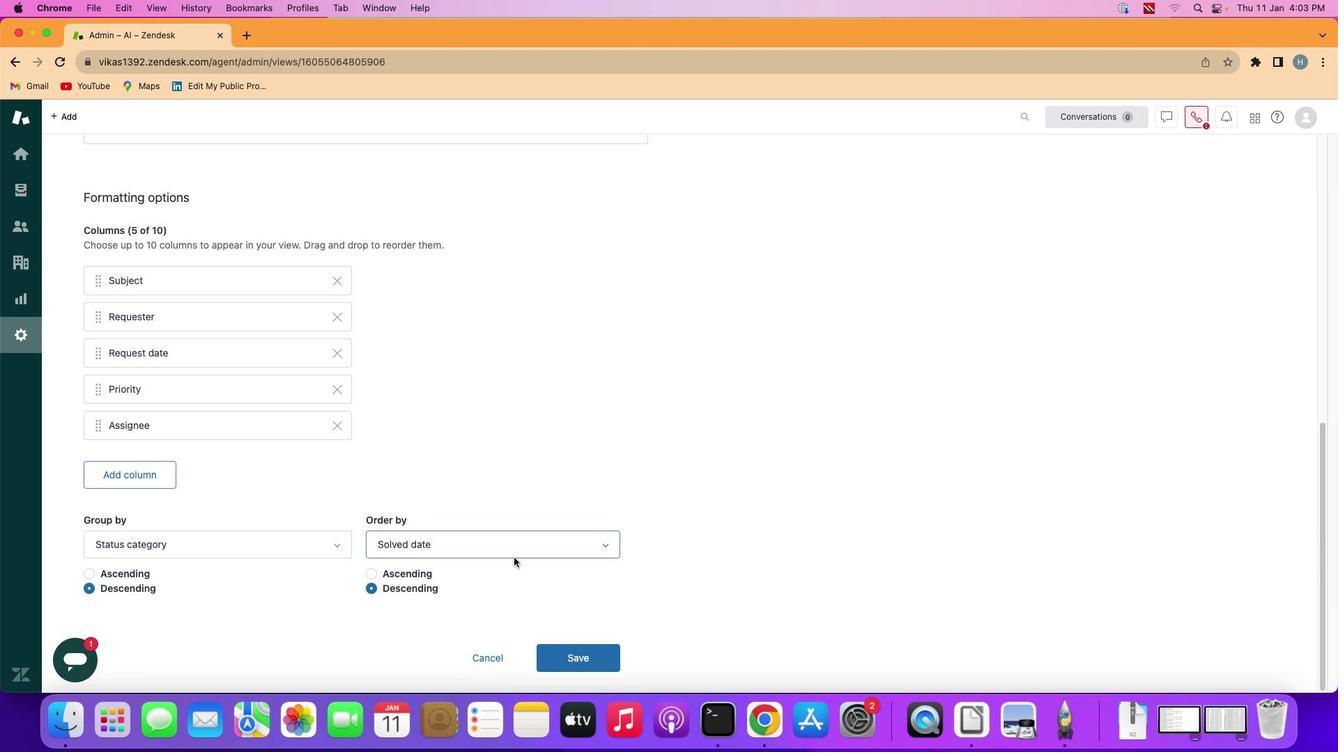 
Action: Mouse scrolled (499, 559) with delta (2, 2)
Screenshot: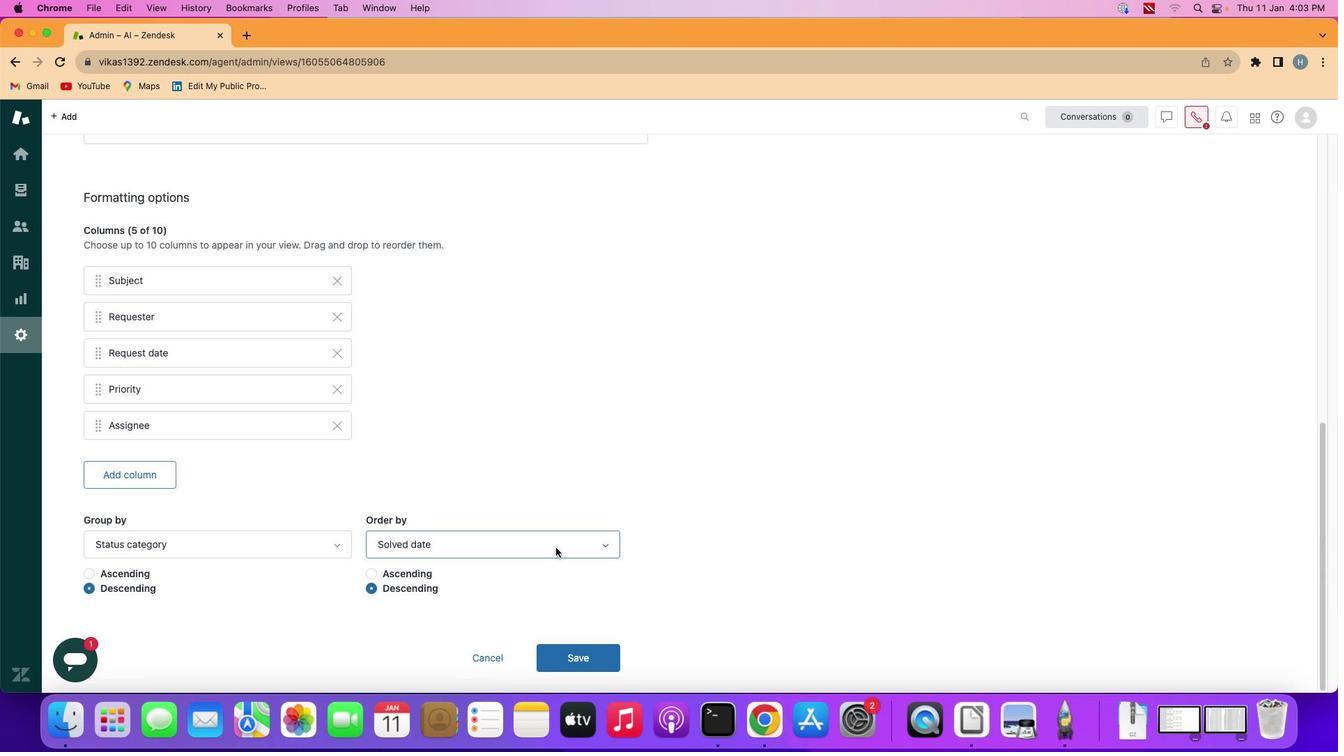 
Action: Mouse moved to (574, 546)
Screenshot: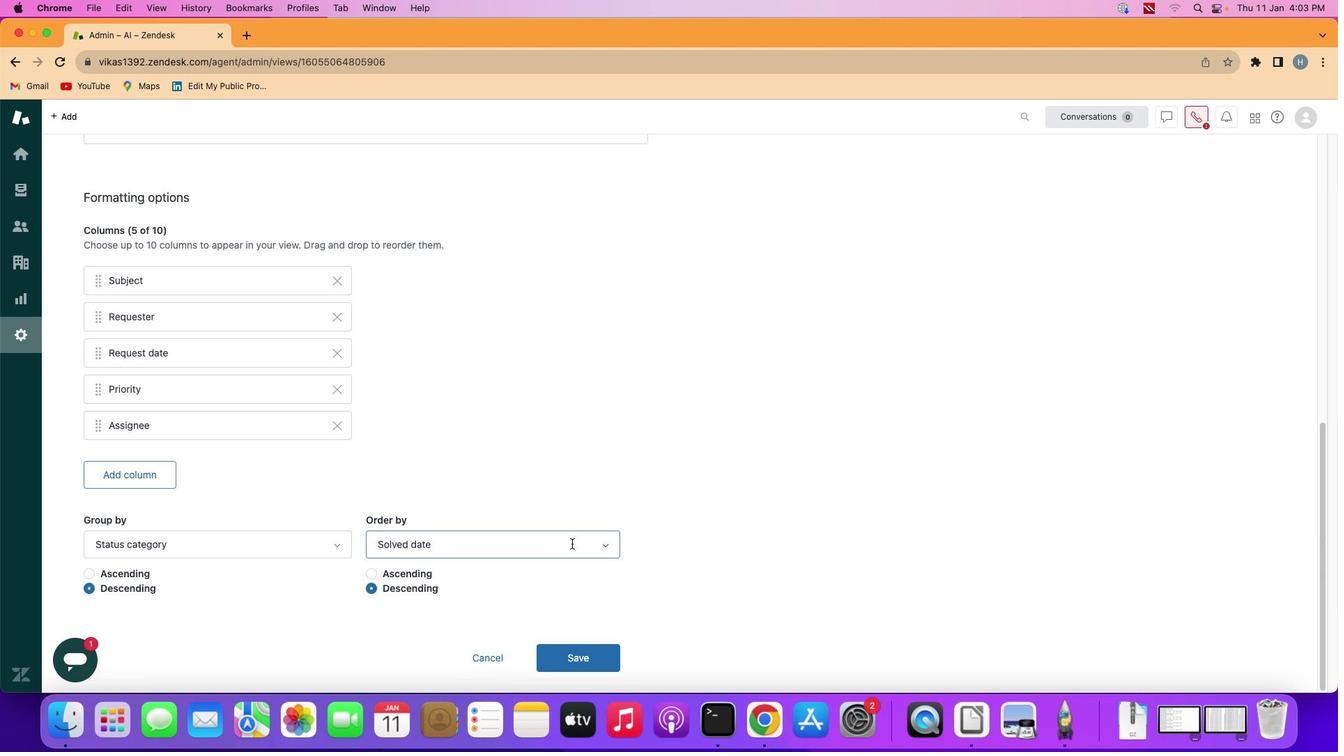 
Action: Mouse pressed left at (574, 546)
Screenshot: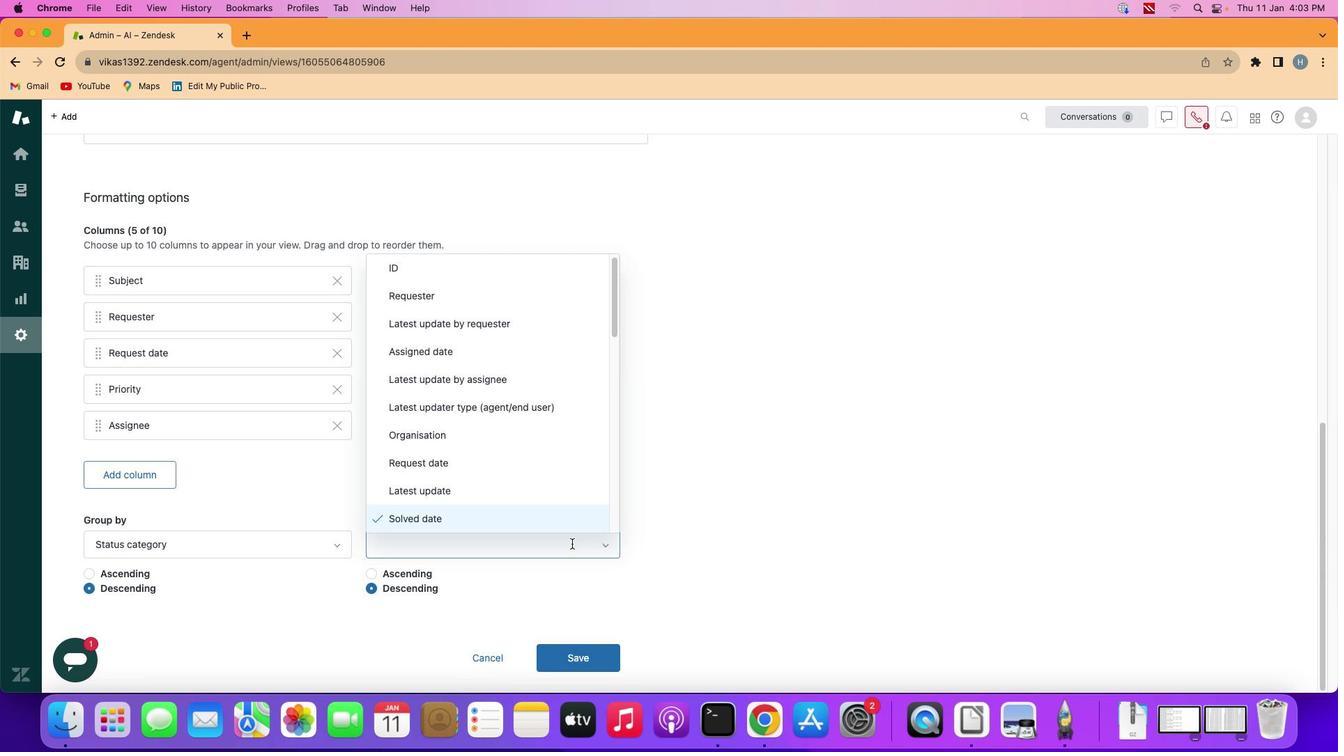 
Action: Mouse moved to (538, 398)
Screenshot: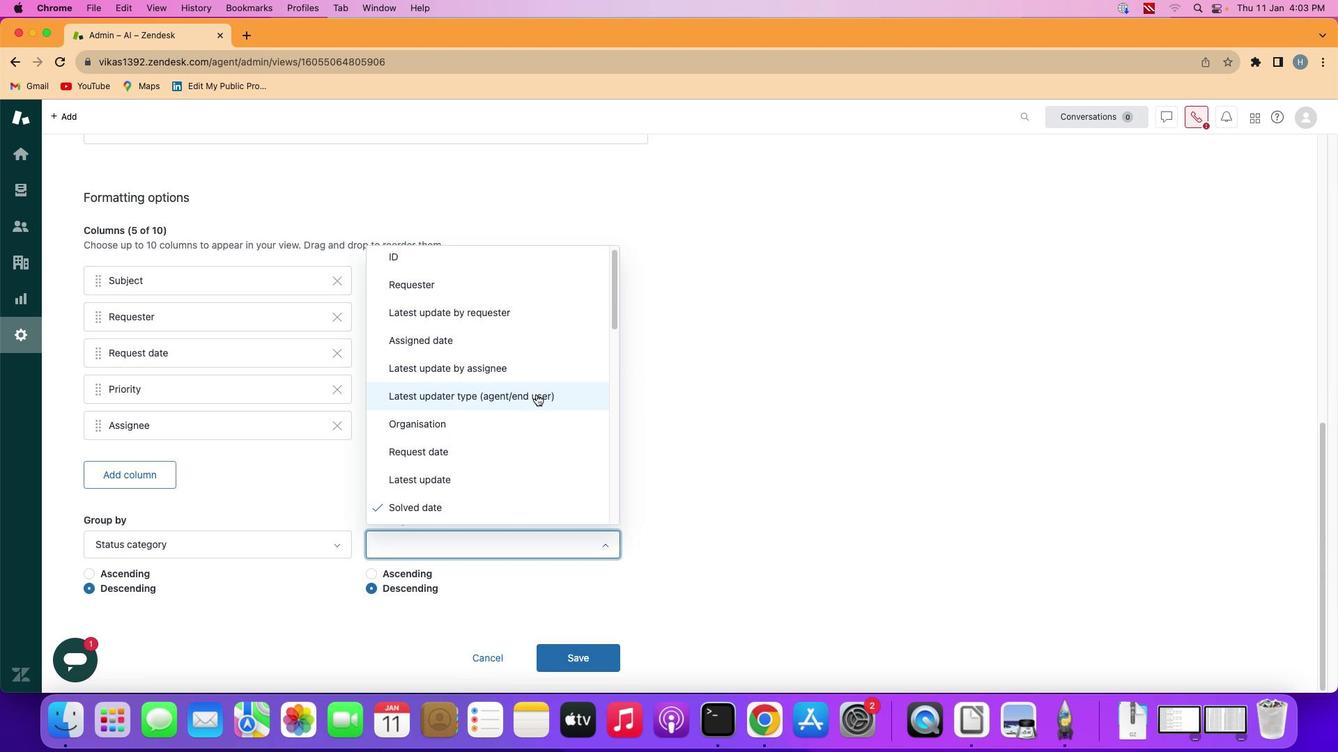 
Action: Mouse scrolled (538, 398) with delta (2, 2)
Screenshot: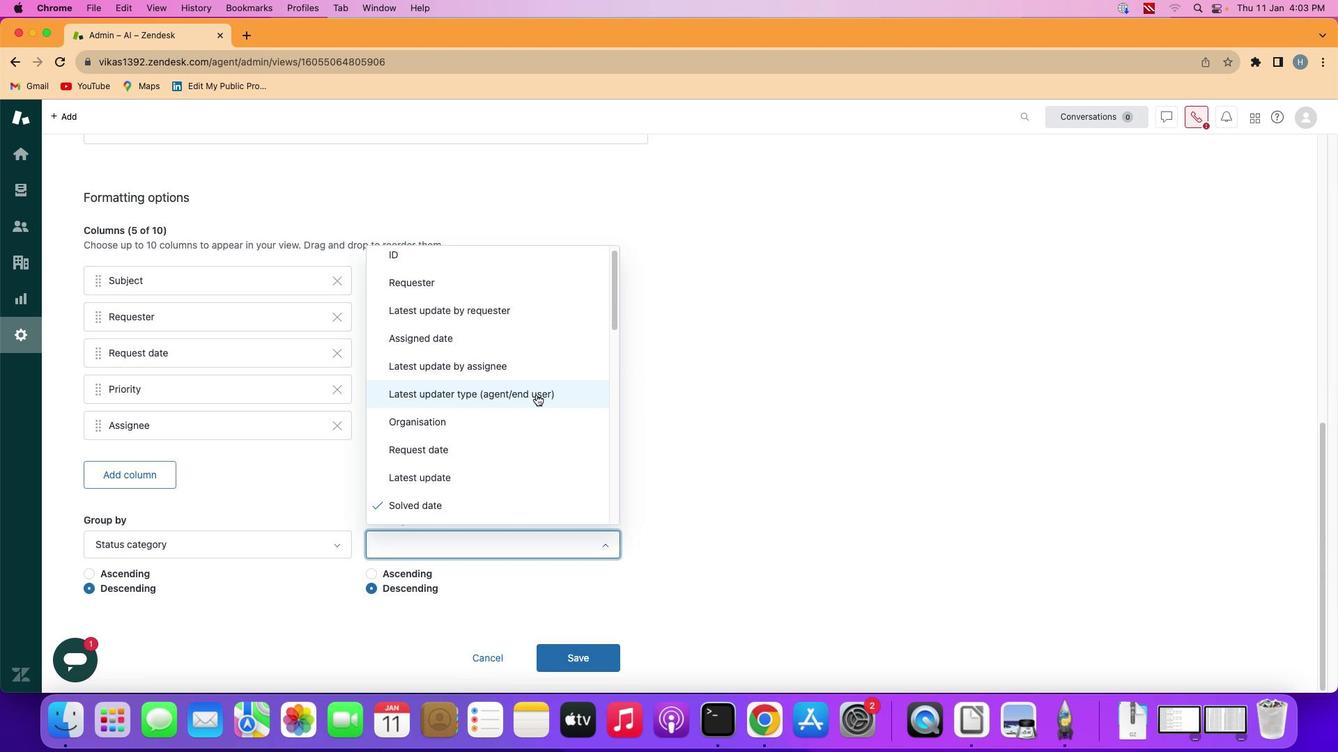 
Action: Mouse scrolled (538, 398) with delta (2, 2)
Screenshot: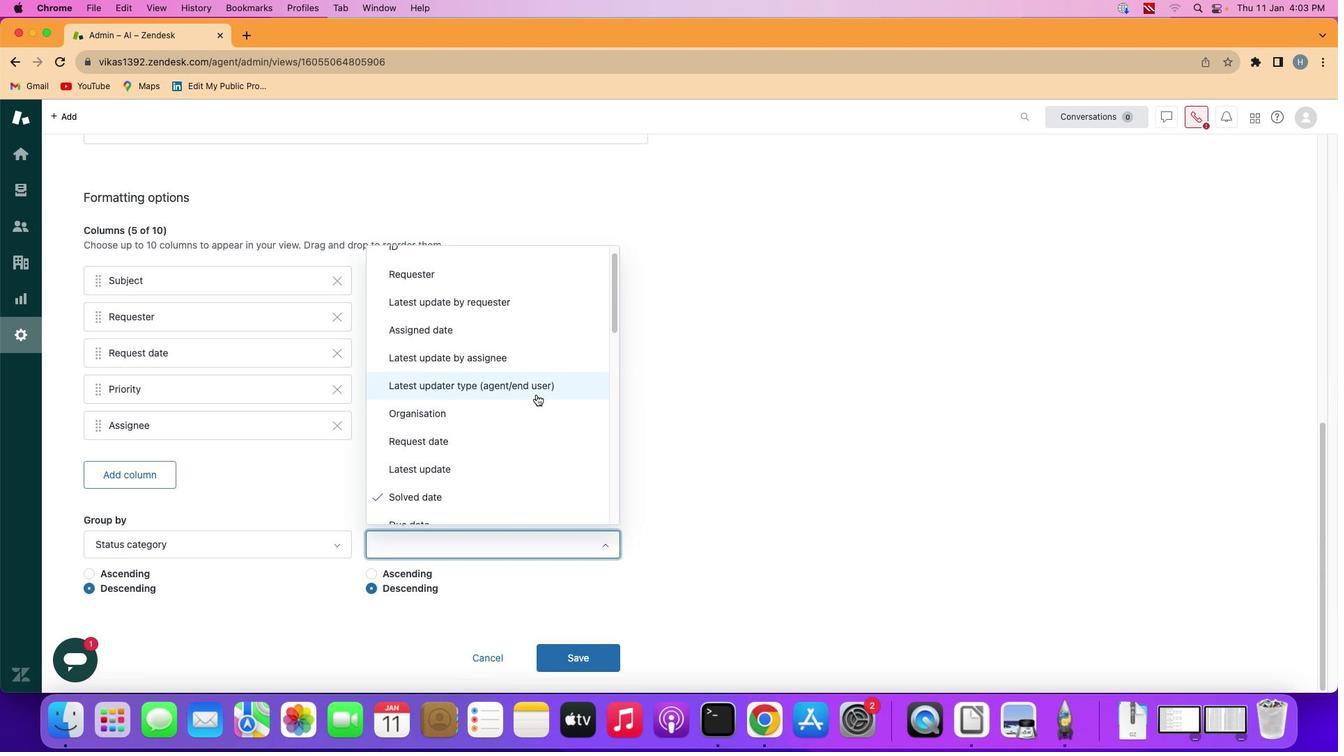 
Action: Mouse scrolled (538, 398) with delta (2, 2)
Screenshot: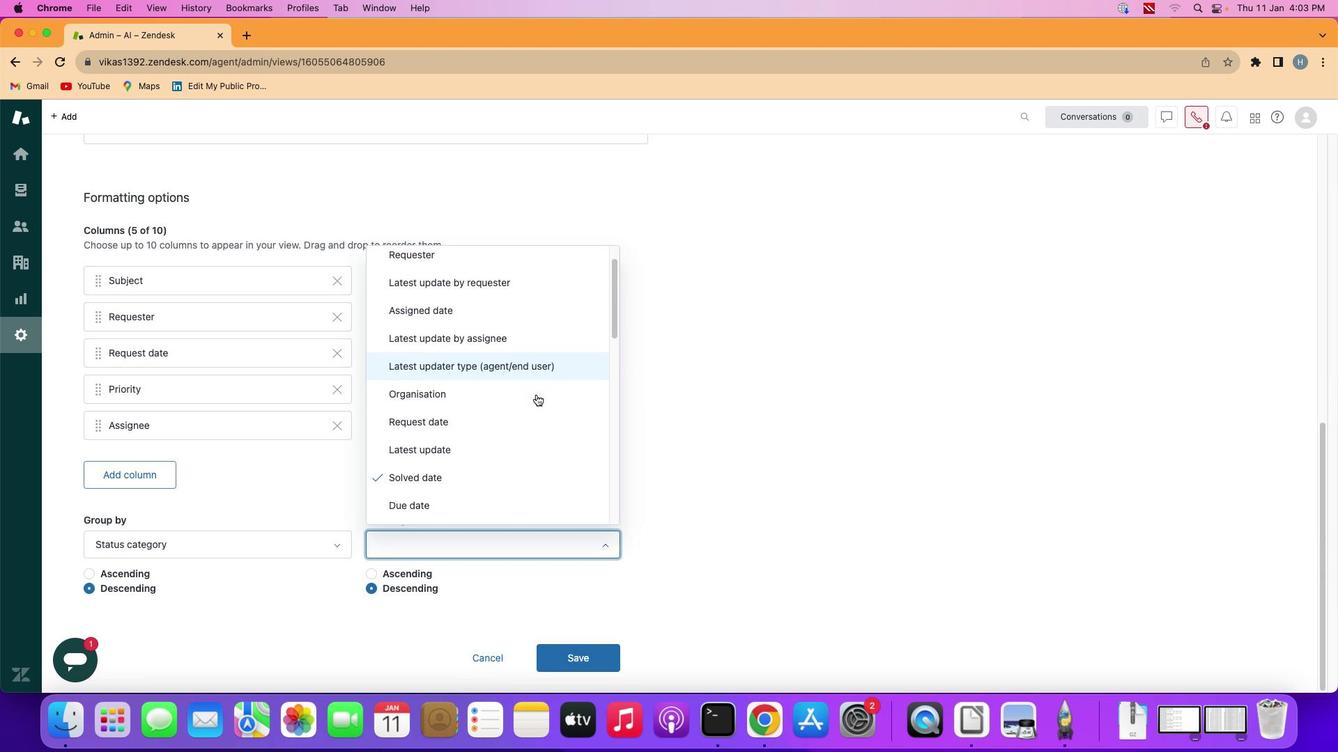 
Action: Mouse scrolled (538, 398) with delta (2, 2)
Screenshot: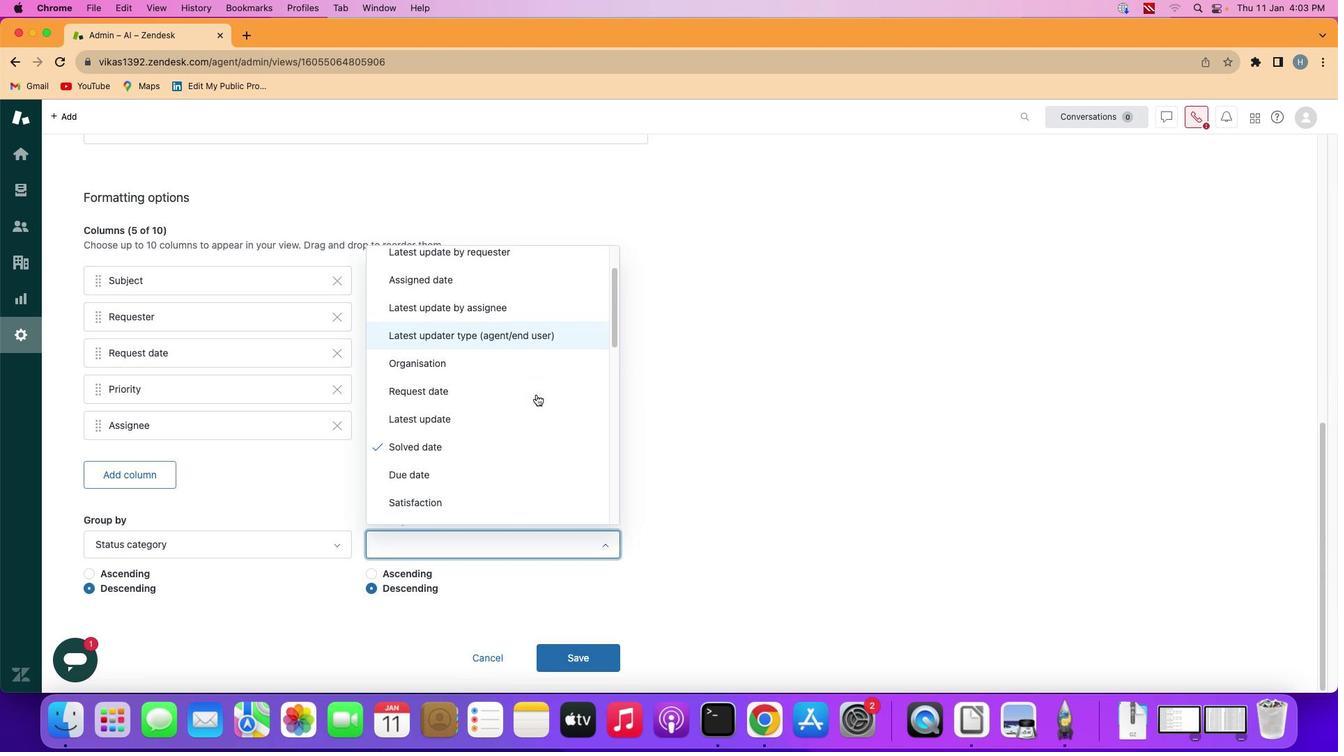 
Action: Mouse scrolled (538, 398) with delta (2, 2)
Screenshot: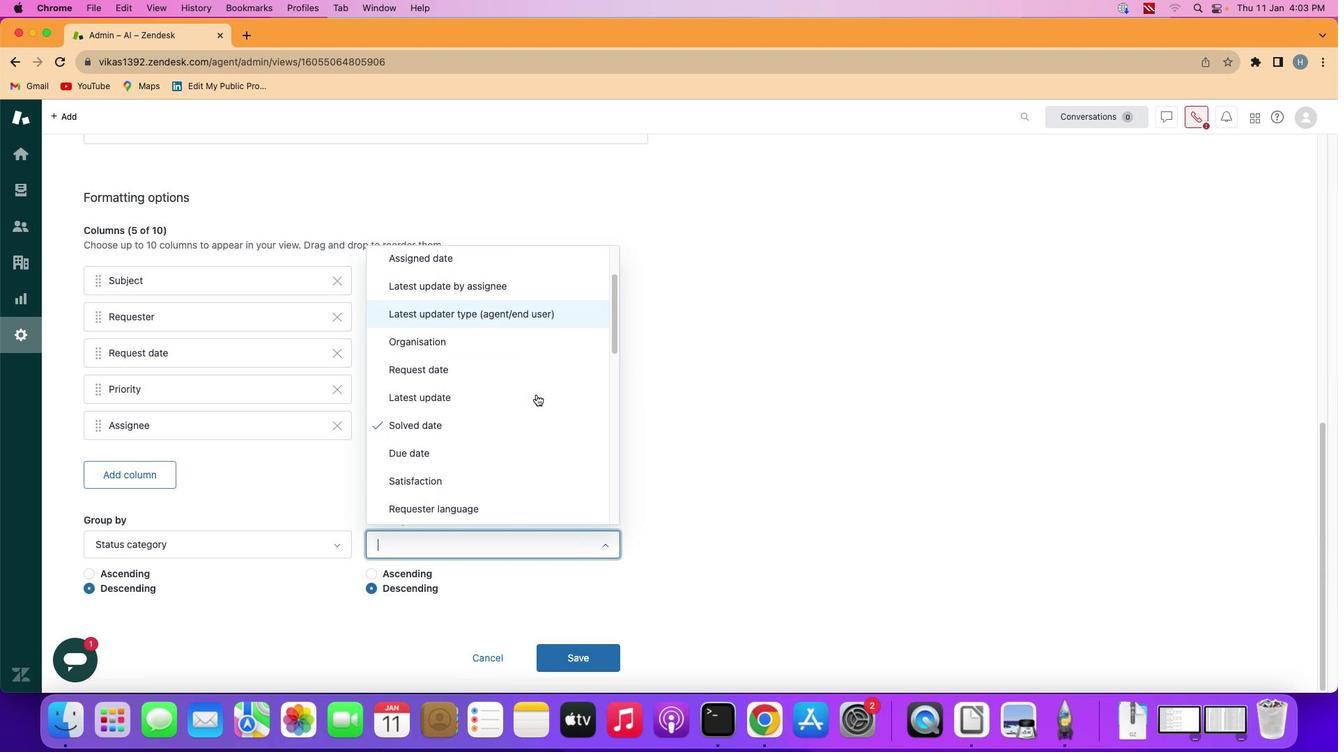 
Action: Mouse scrolled (538, 398) with delta (2, 2)
Screenshot: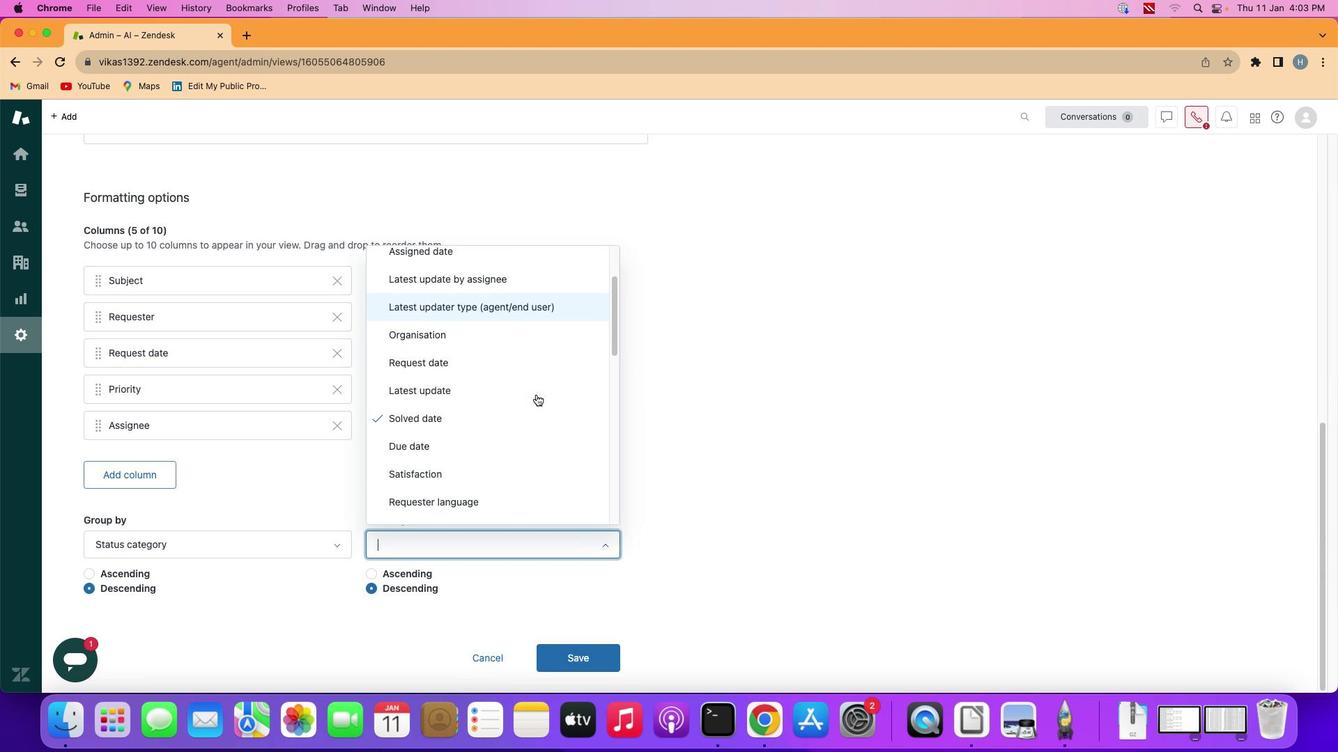 
Action: Mouse scrolled (538, 398) with delta (2, 2)
Screenshot: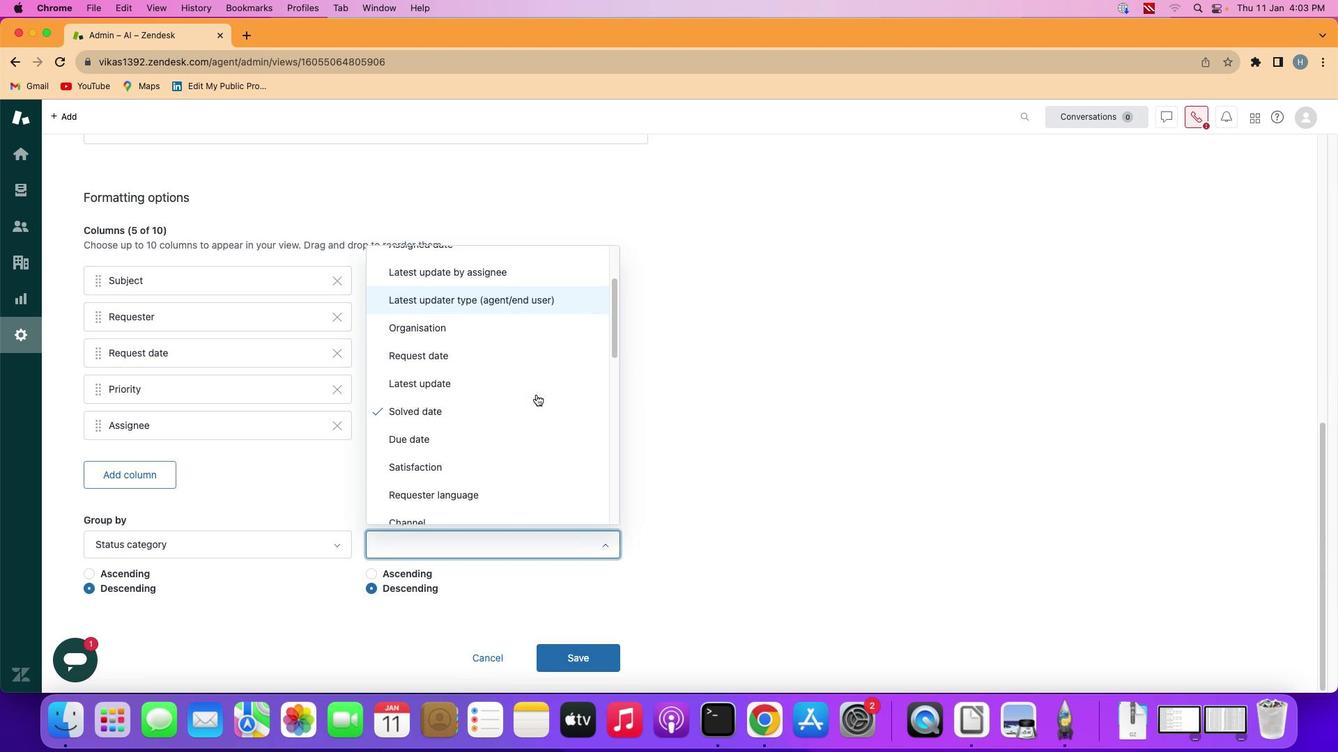 
Action: Mouse scrolled (538, 398) with delta (2, 2)
Screenshot: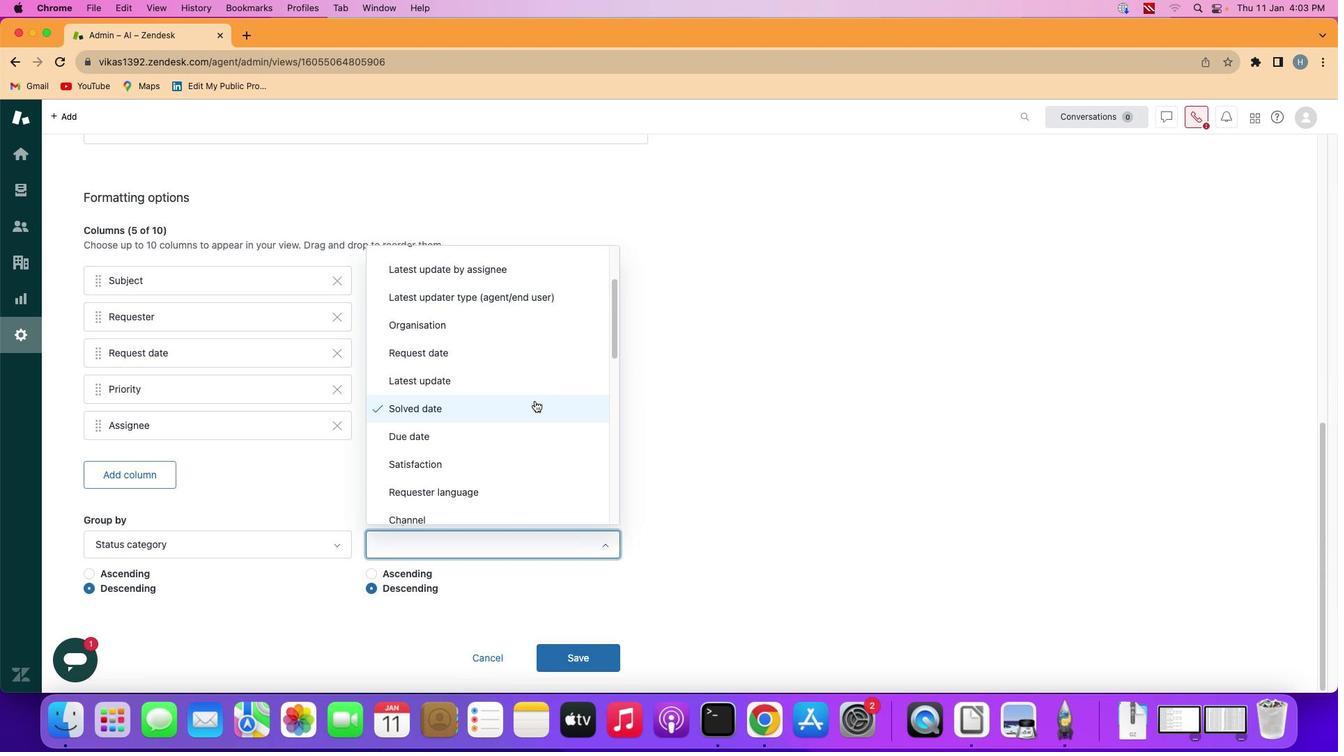 
Action: Mouse moved to (508, 440)
Screenshot: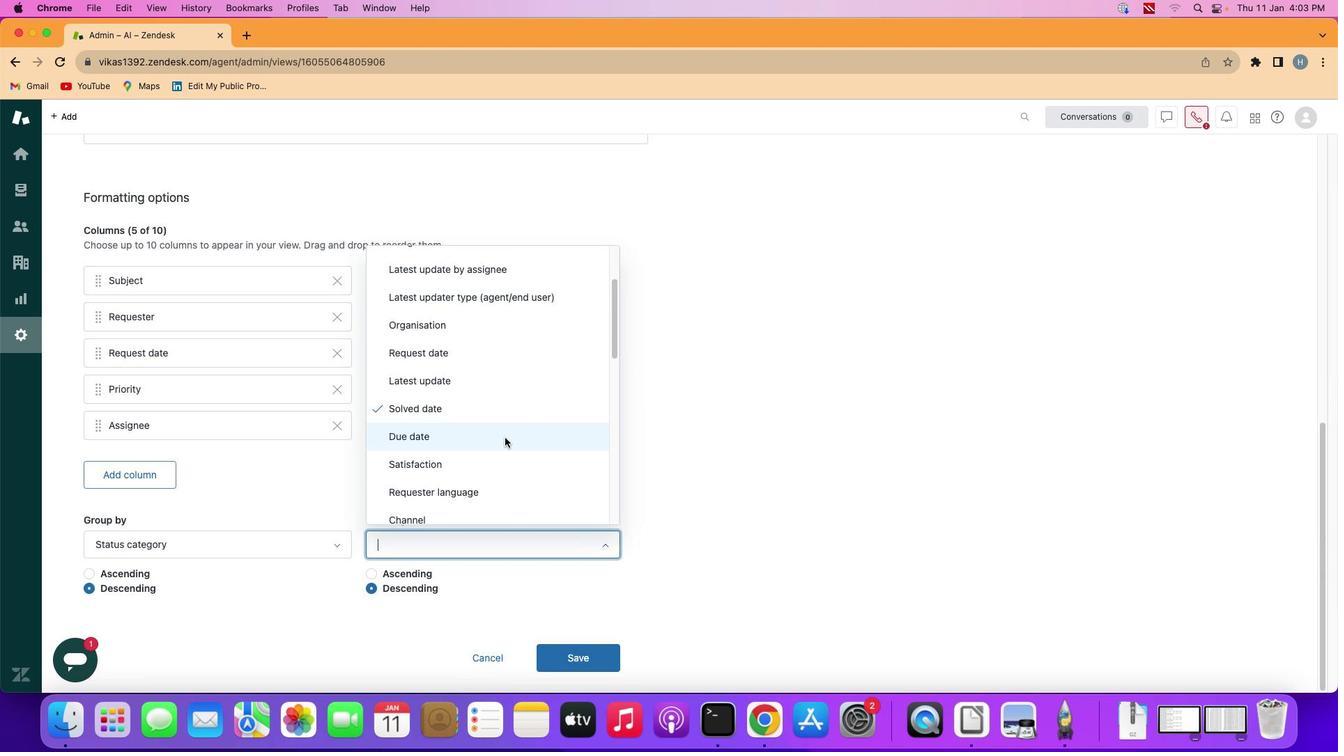 
Action: Mouse pressed left at (508, 440)
Screenshot: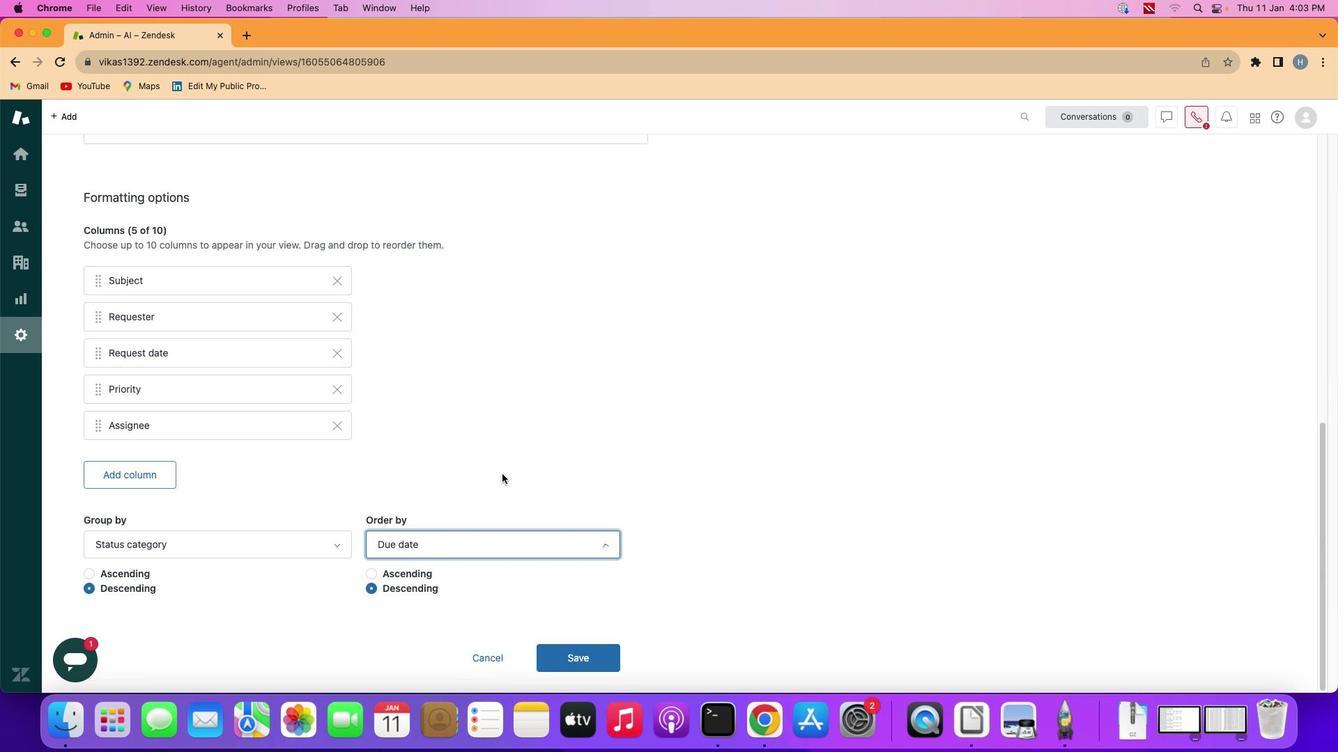 
Action: Mouse moved to (419, 576)
Screenshot: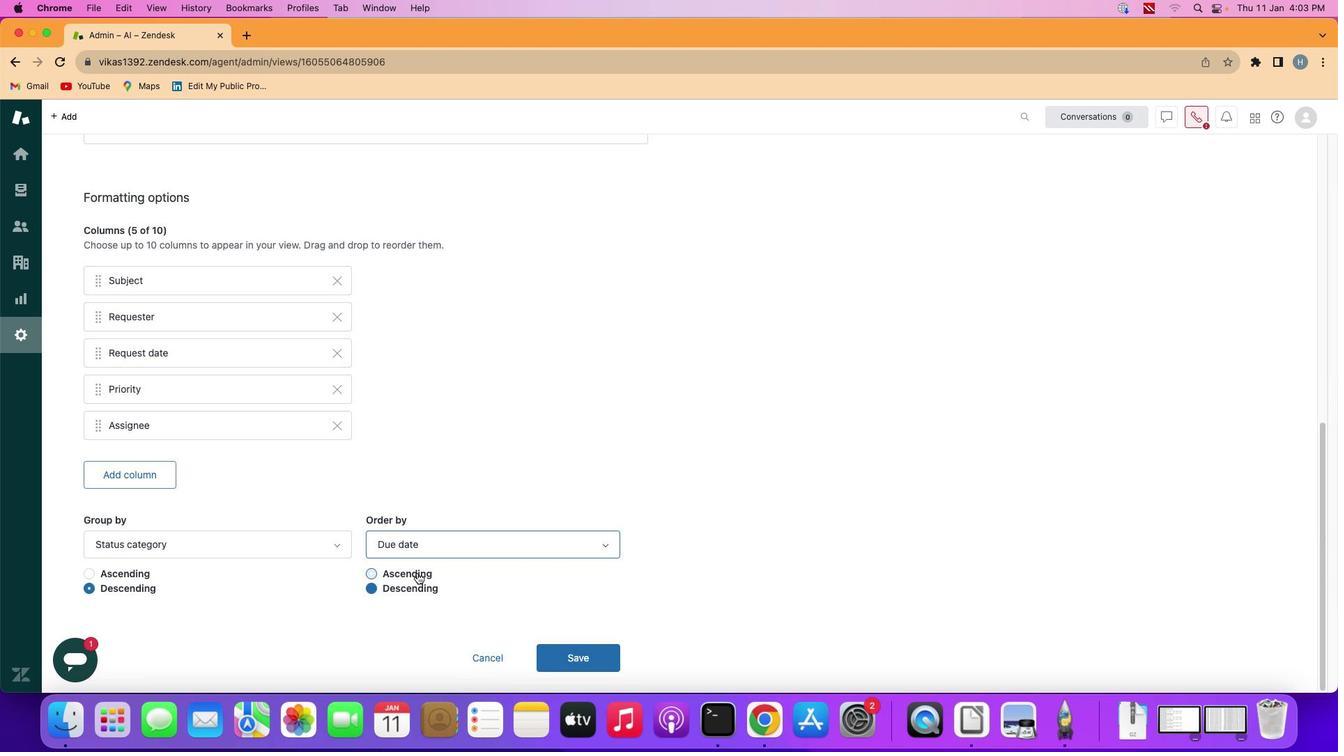 
Action: Mouse pressed left at (419, 576)
Screenshot: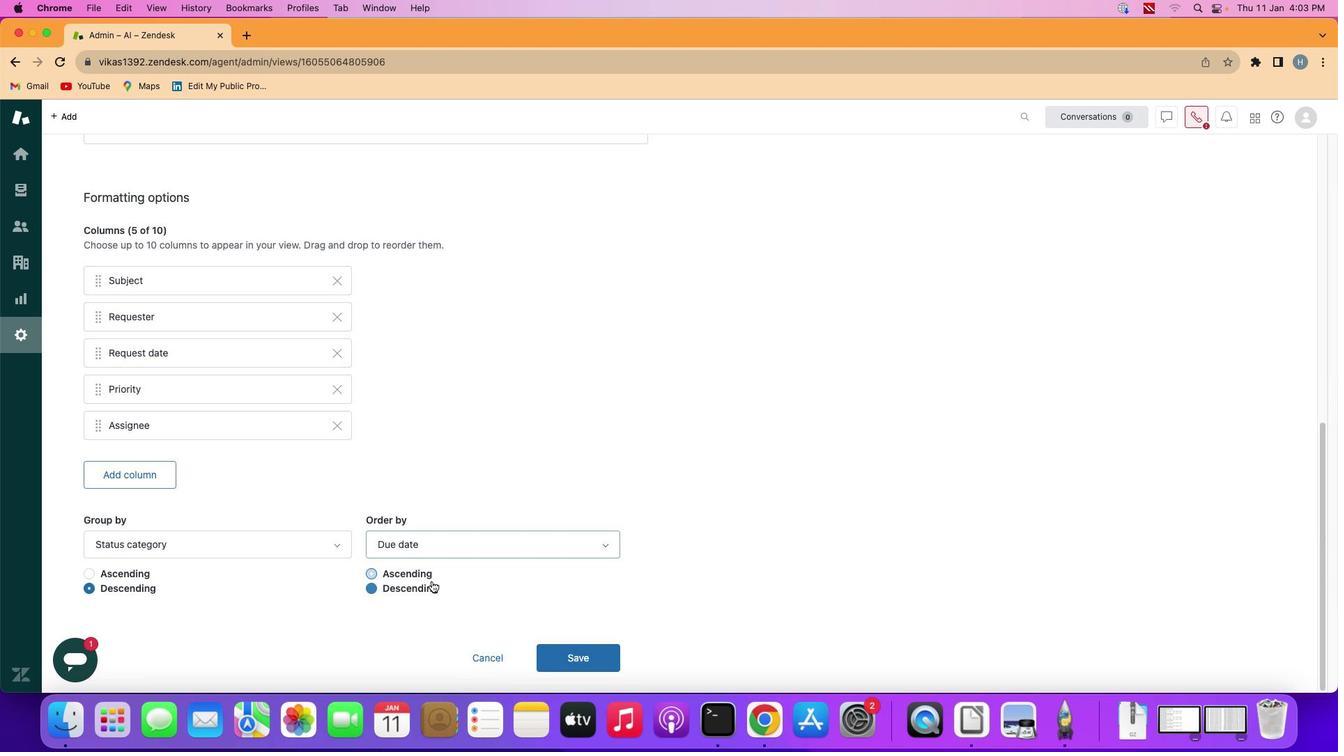 
Action: Mouse moved to (568, 662)
Screenshot: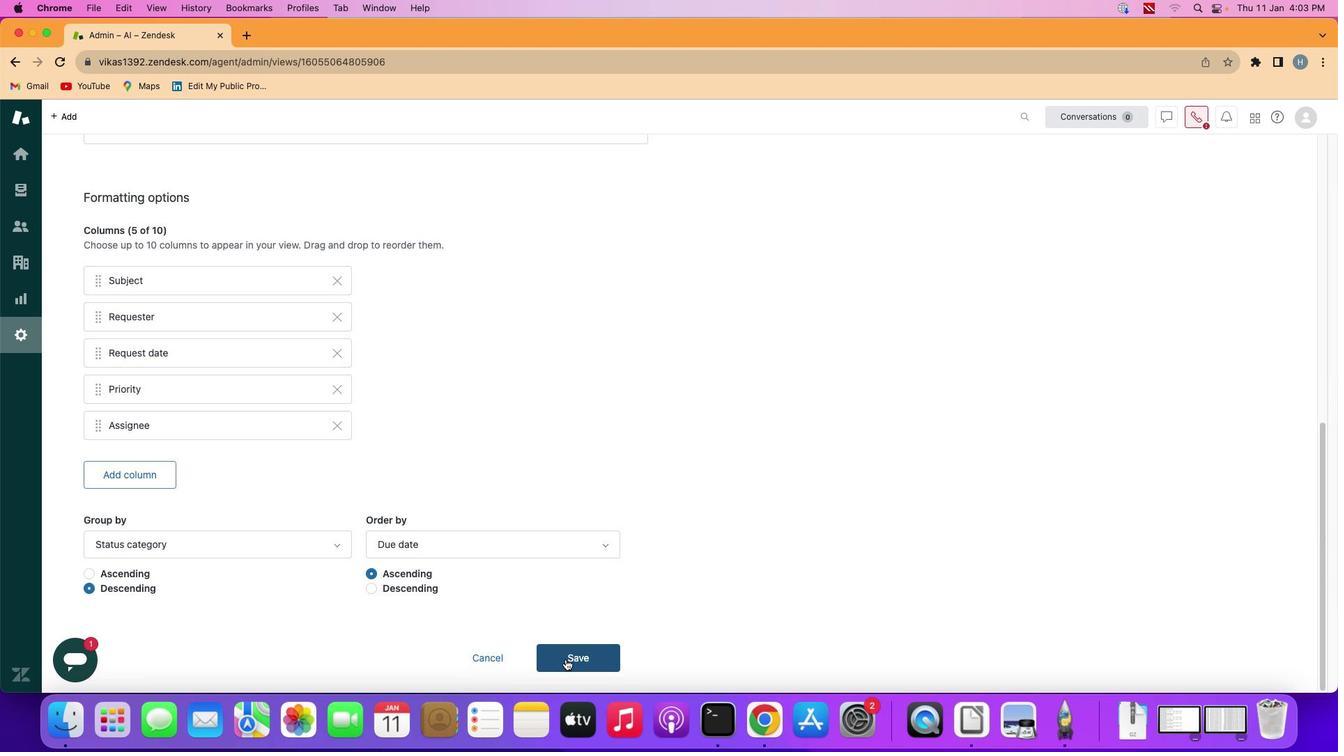 
Action: Mouse pressed left at (568, 662)
Screenshot: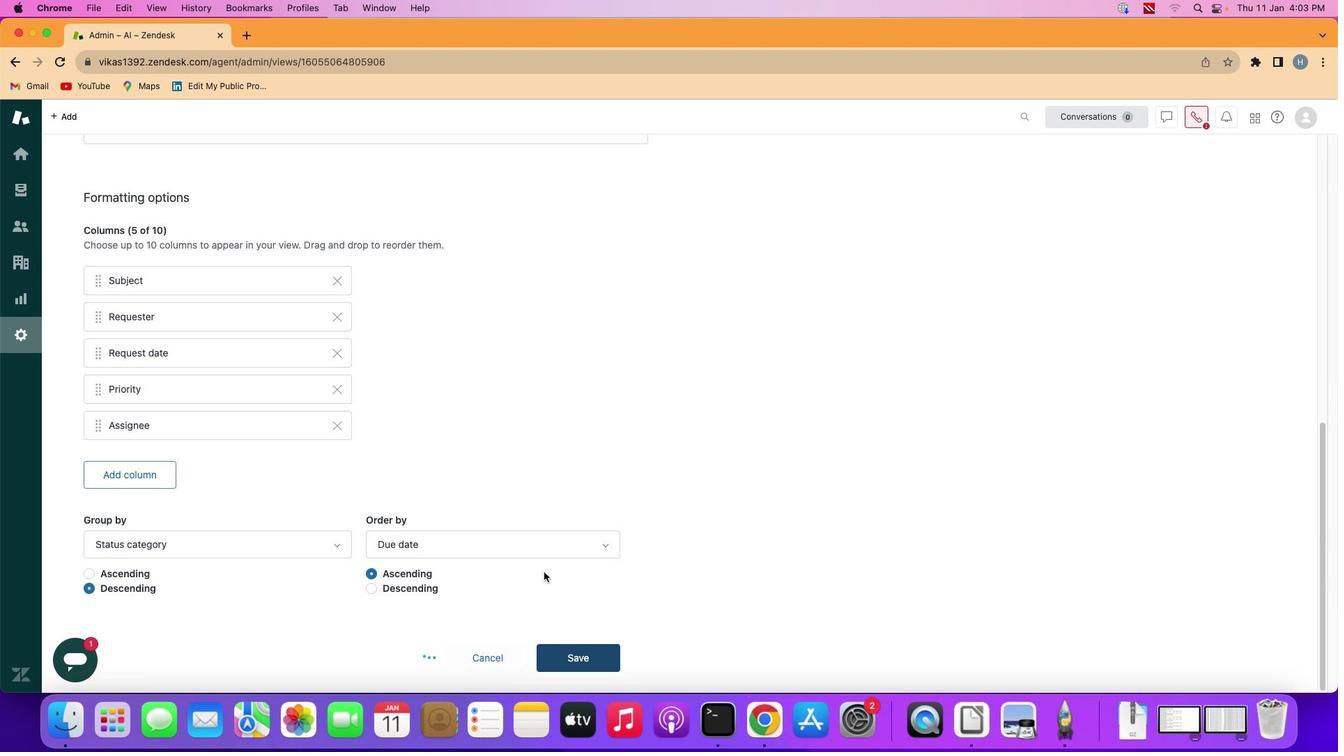 
Action: Mouse moved to (504, 405)
Screenshot: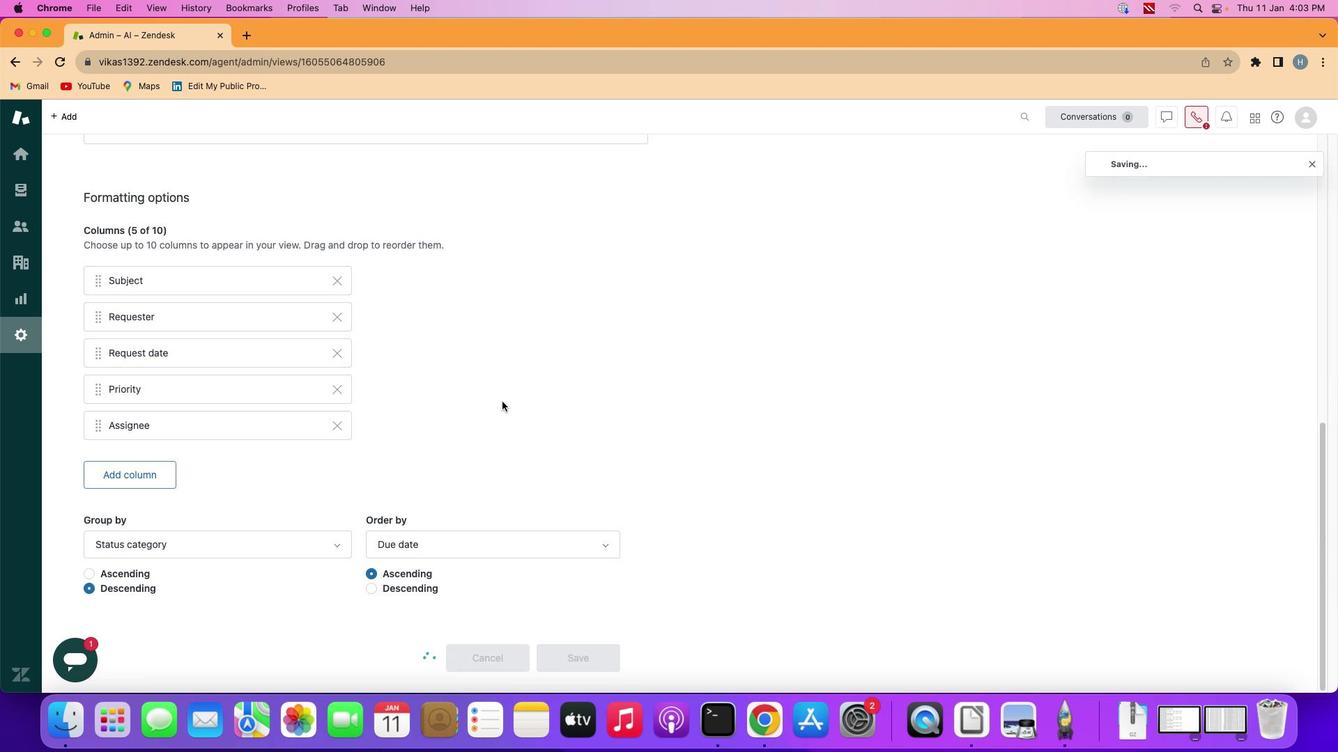 
